 Task: Create a due date automation trigger when advanced on, 2 days after a card is due add fields without custom field "Resume" checked at 11:00 AM.
Action: Mouse moved to (992, 285)
Screenshot: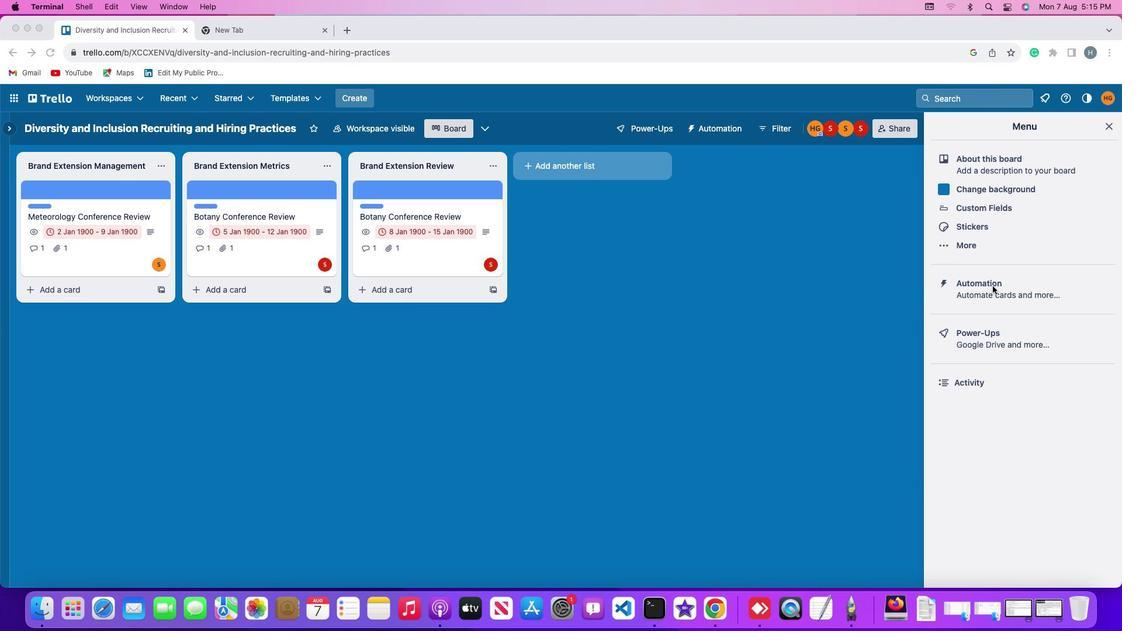 
Action: Mouse pressed left at (992, 285)
Screenshot: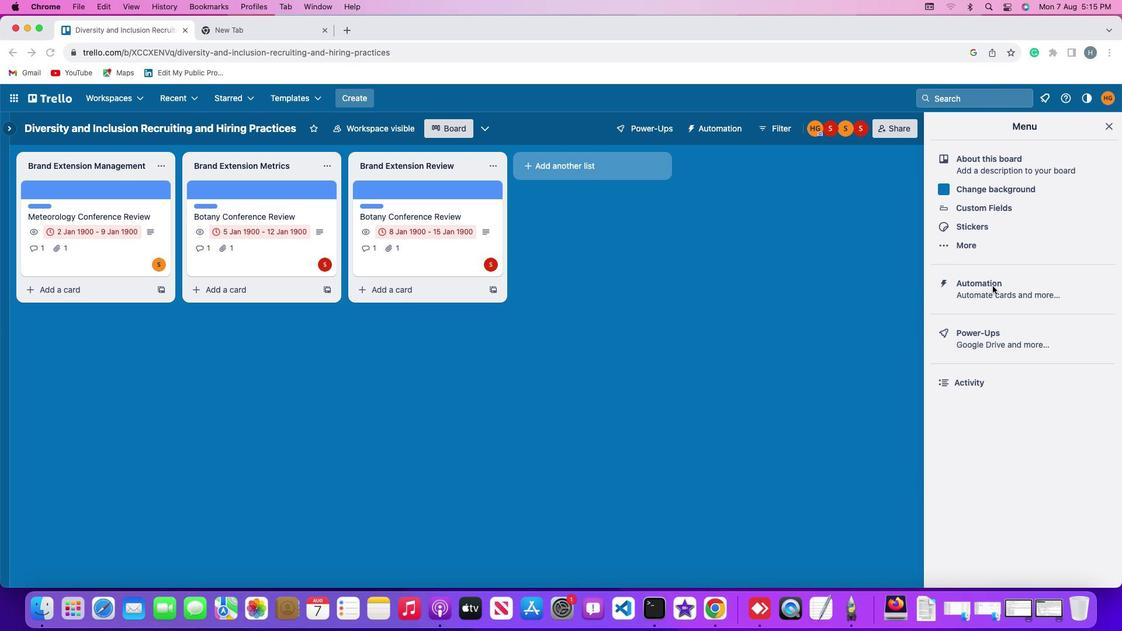 
Action: Mouse pressed left at (992, 285)
Screenshot: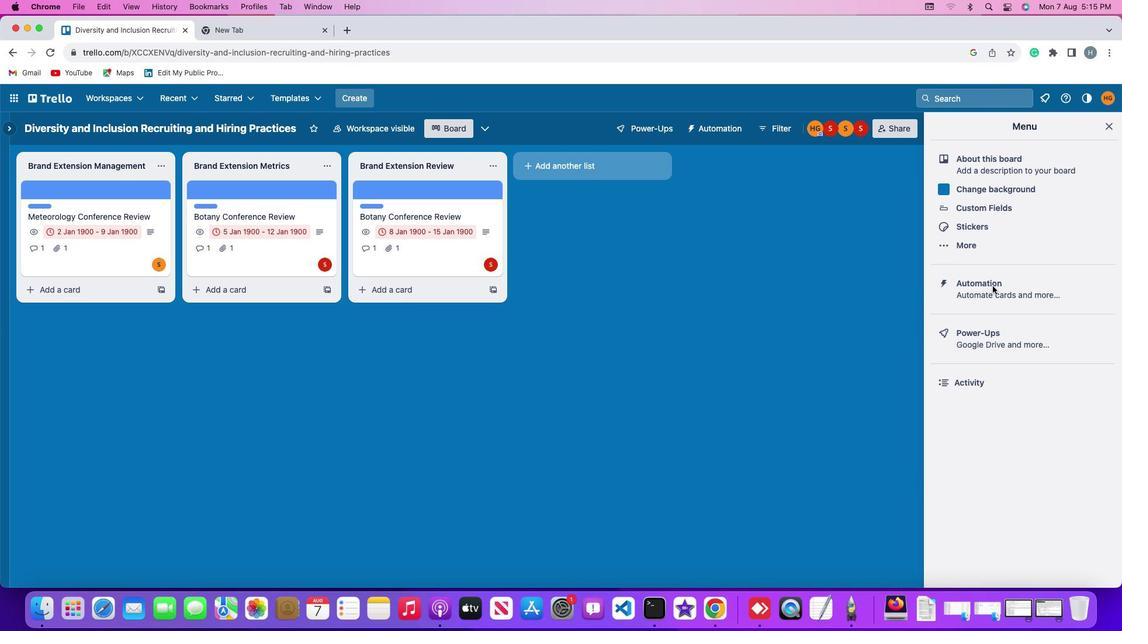 
Action: Mouse moved to (81, 275)
Screenshot: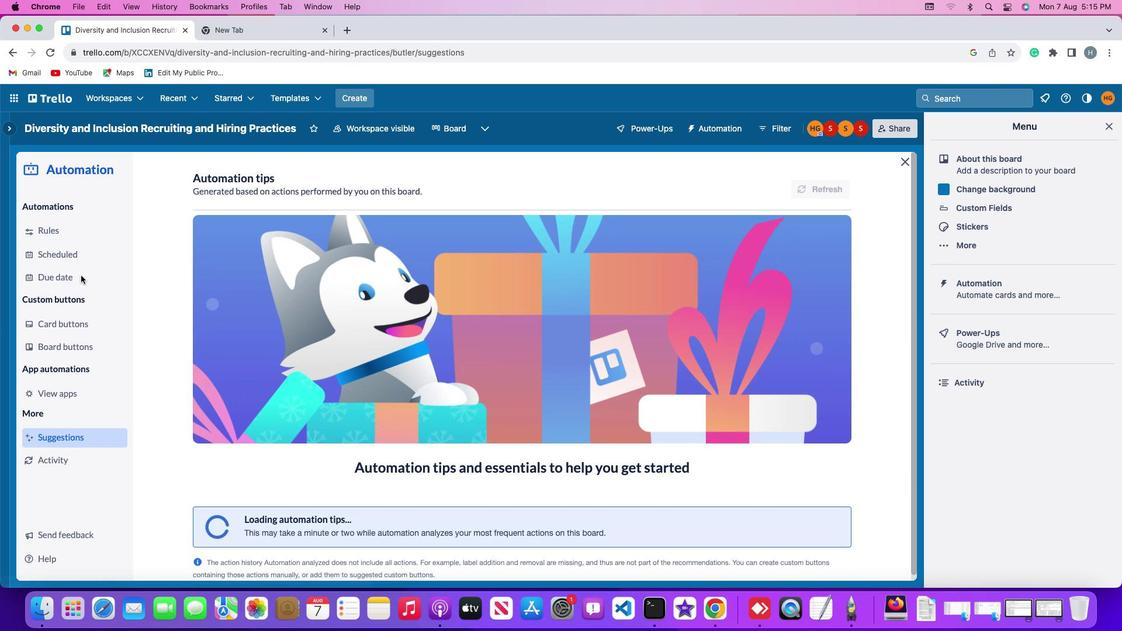 
Action: Mouse pressed left at (81, 275)
Screenshot: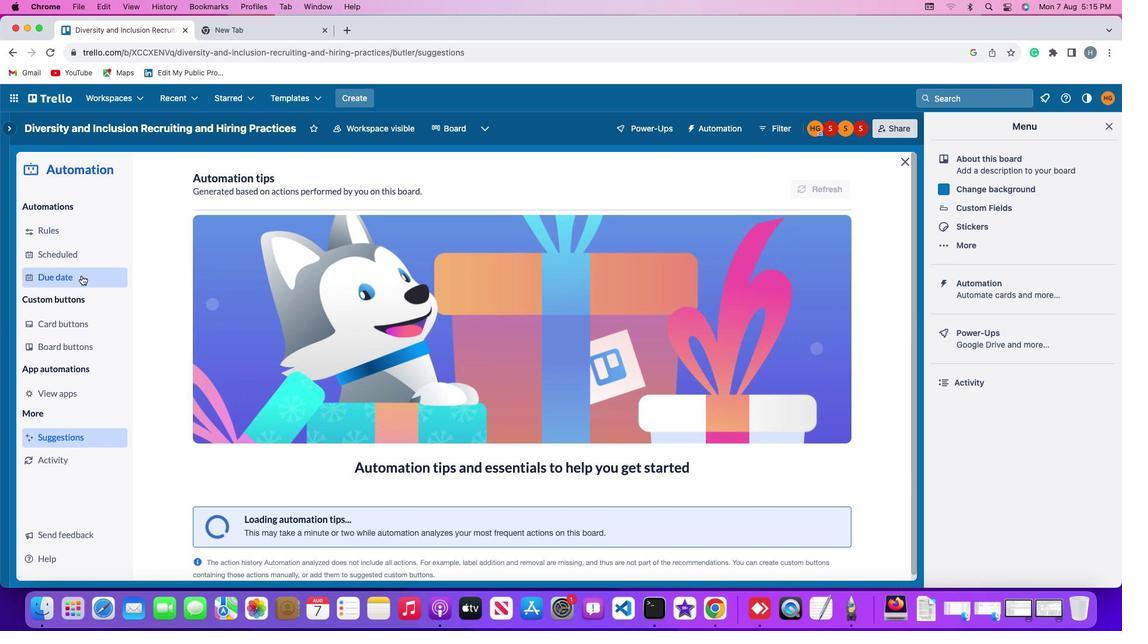 
Action: Mouse moved to (792, 178)
Screenshot: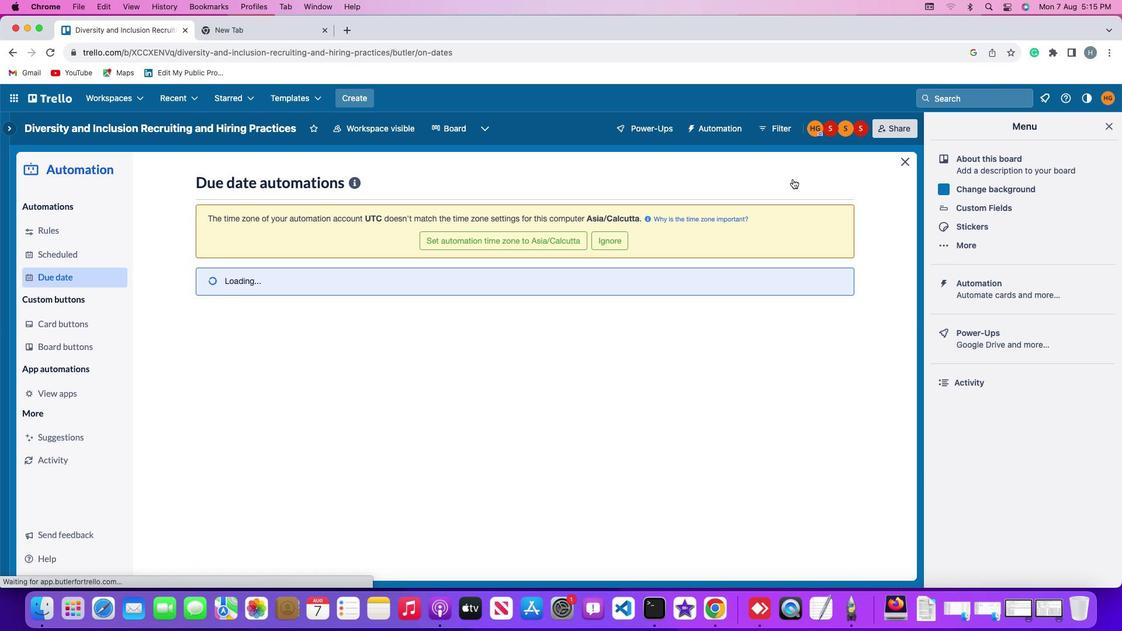 
Action: Mouse pressed left at (792, 178)
Screenshot: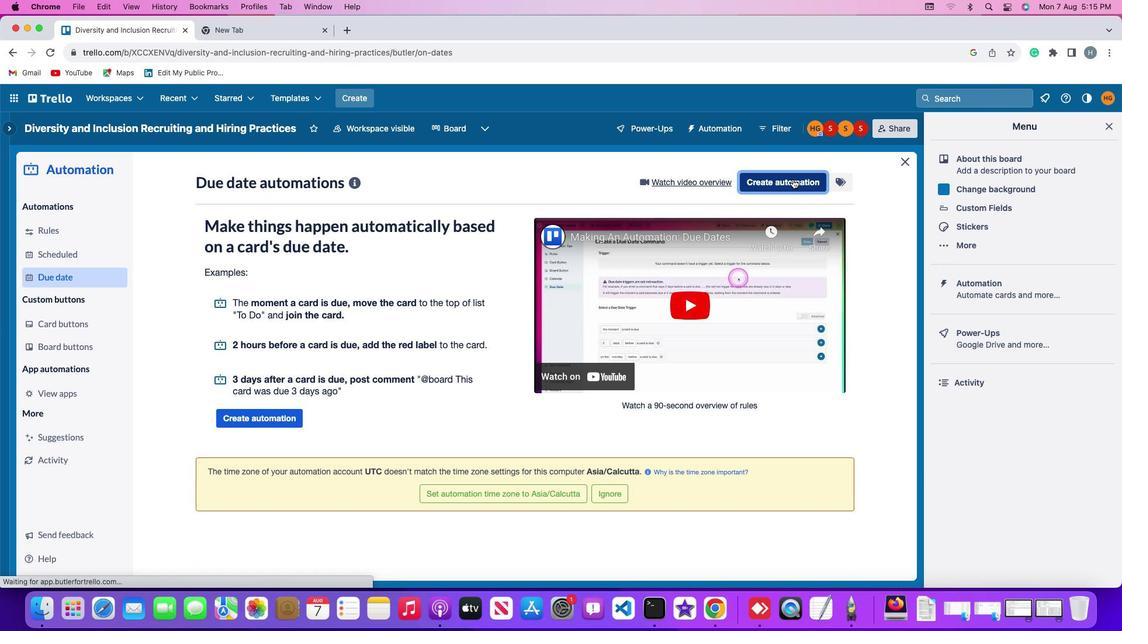 
Action: Mouse moved to (460, 291)
Screenshot: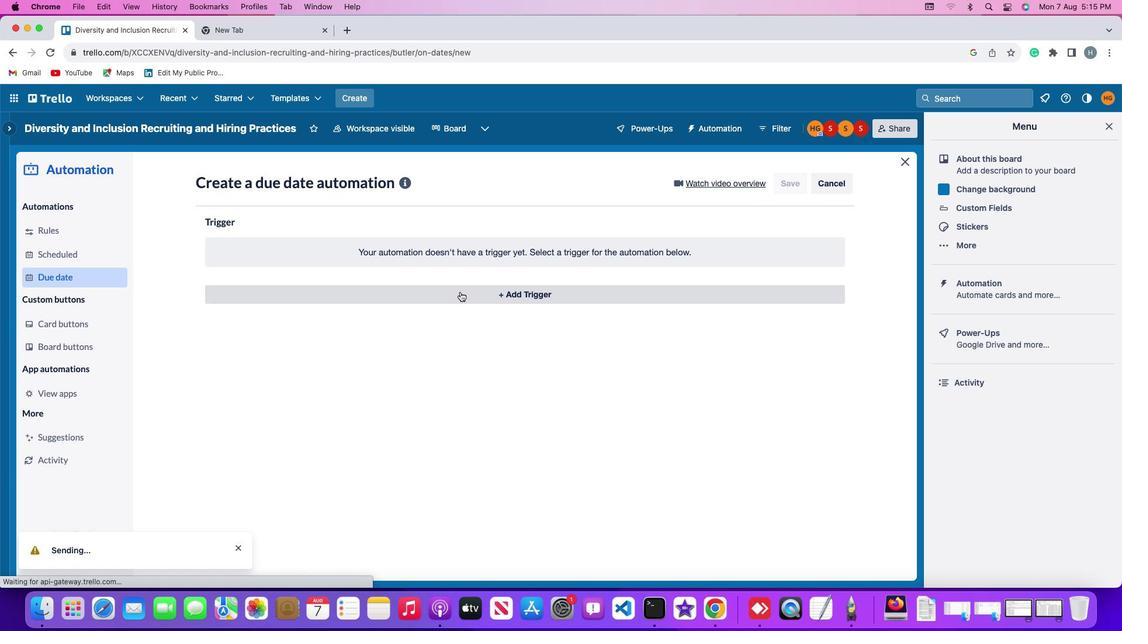 
Action: Mouse pressed left at (460, 291)
Screenshot: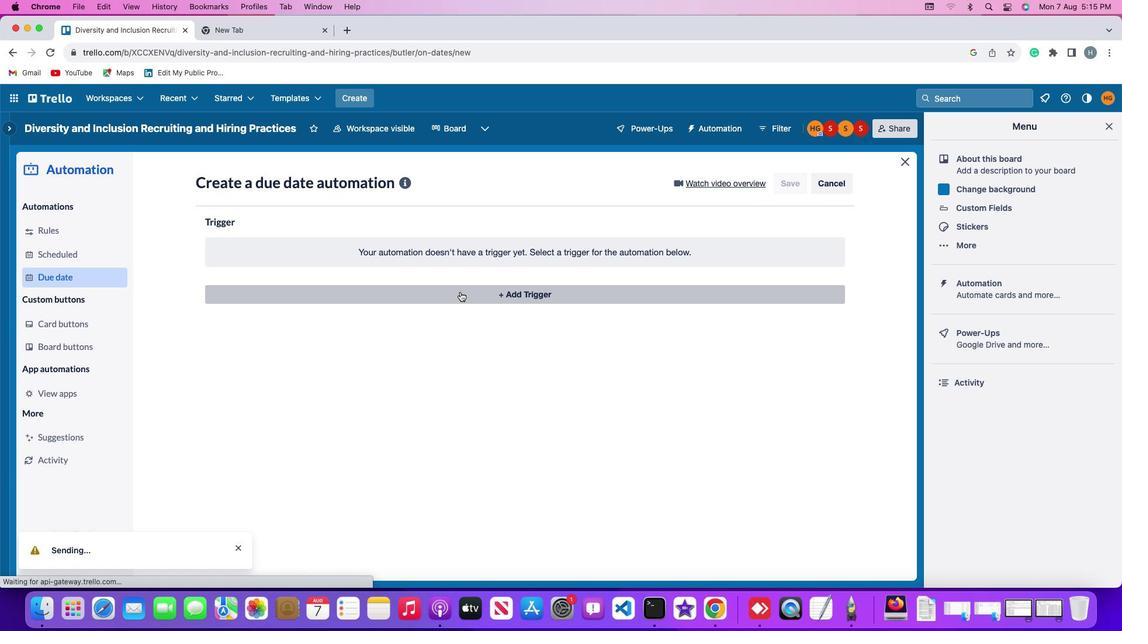 
Action: Mouse moved to (232, 470)
Screenshot: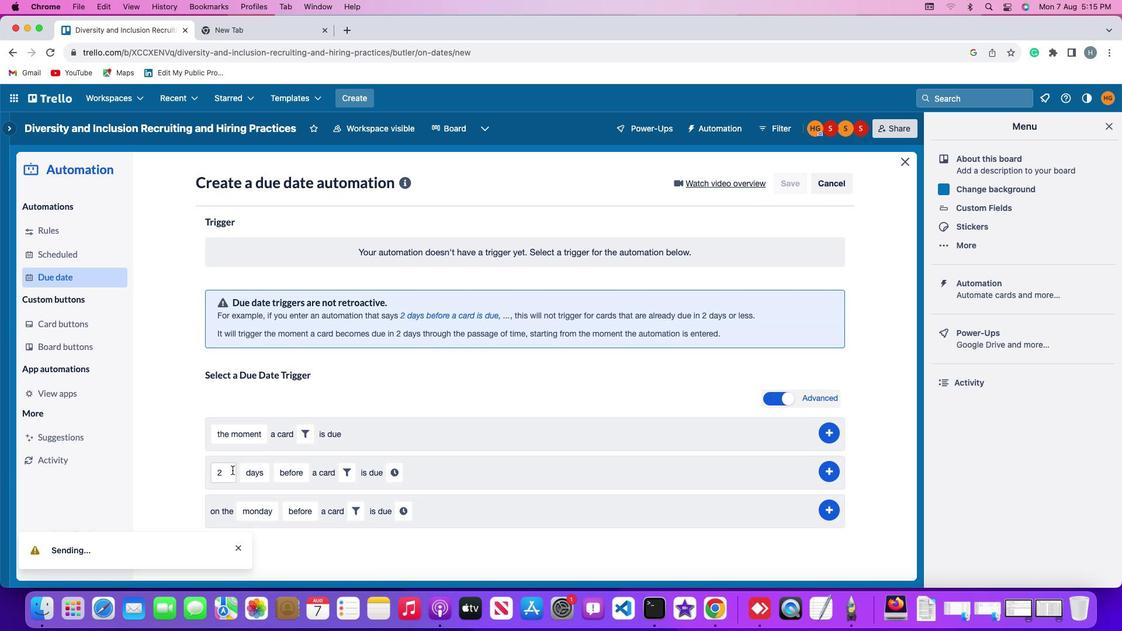 
Action: Mouse pressed left at (232, 470)
Screenshot: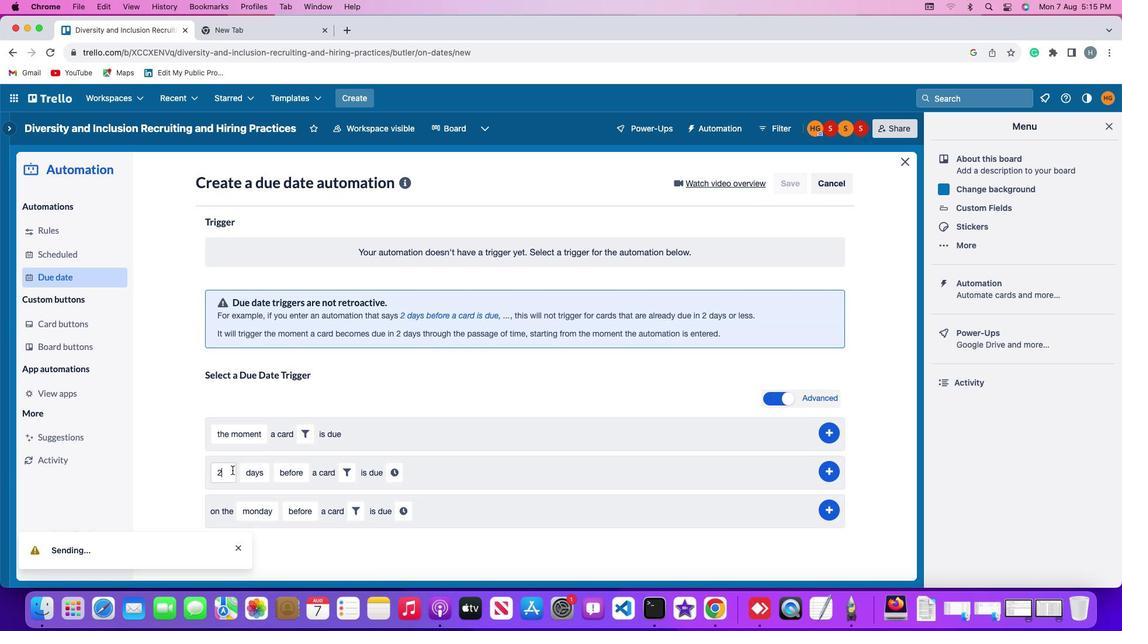 
Action: Mouse moved to (232, 469)
Screenshot: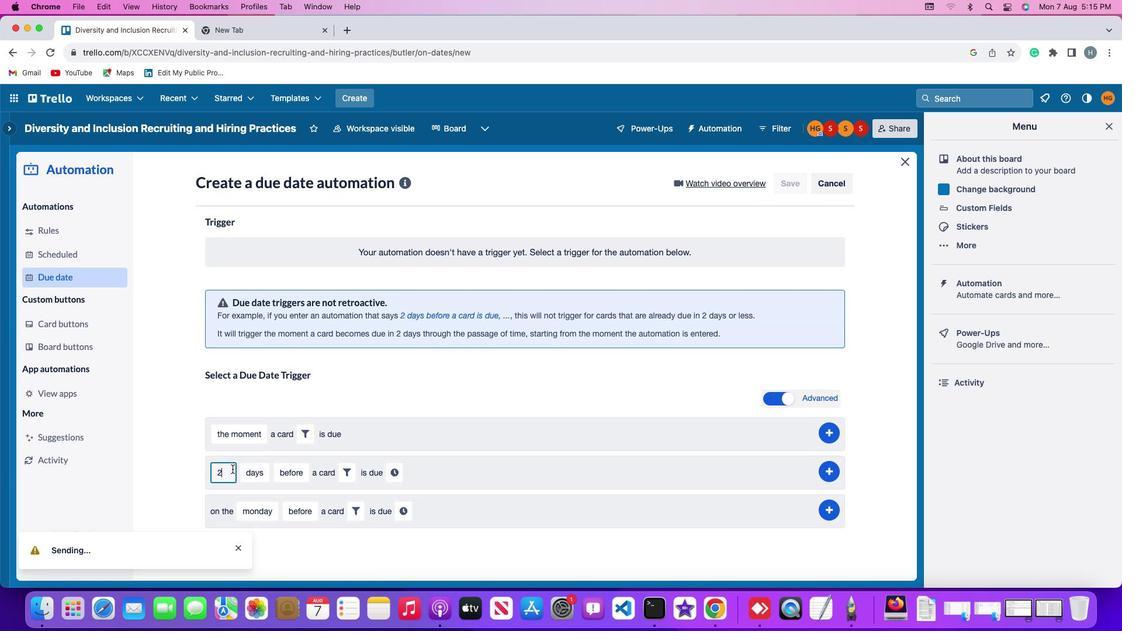 
Action: Key pressed Key.backspace'2'
Screenshot: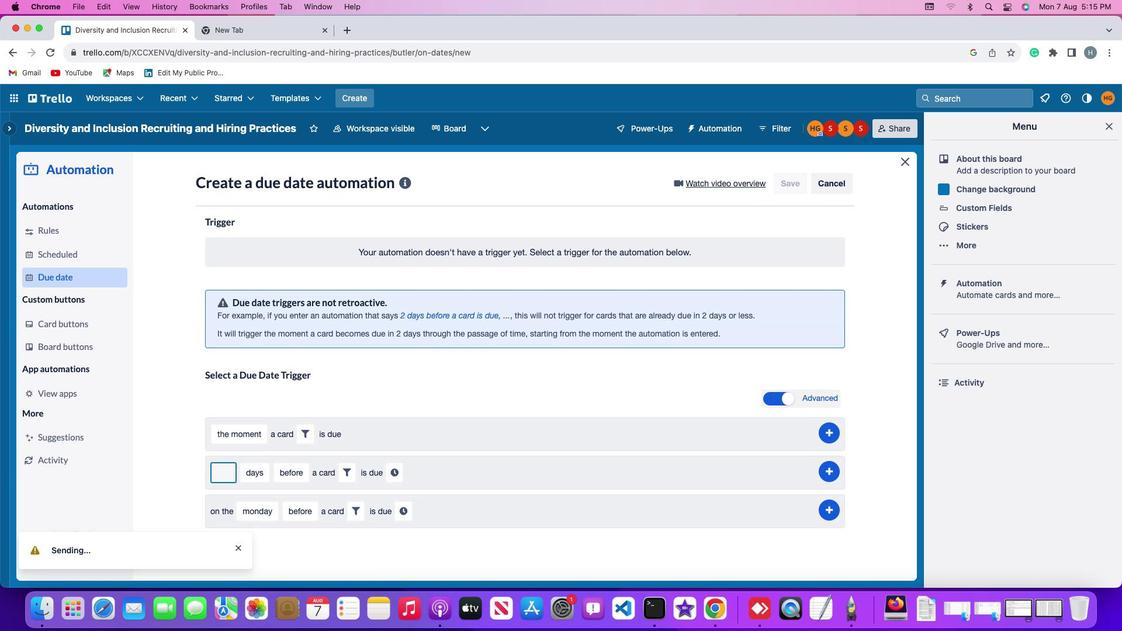 
Action: Mouse moved to (251, 468)
Screenshot: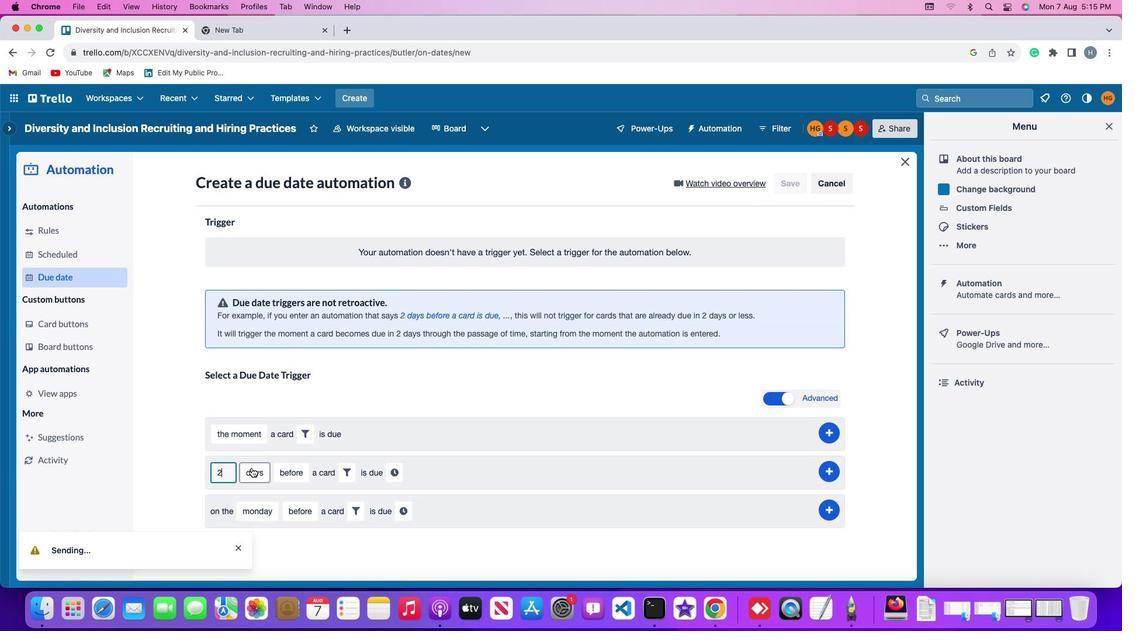 
Action: Mouse pressed left at (251, 468)
Screenshot: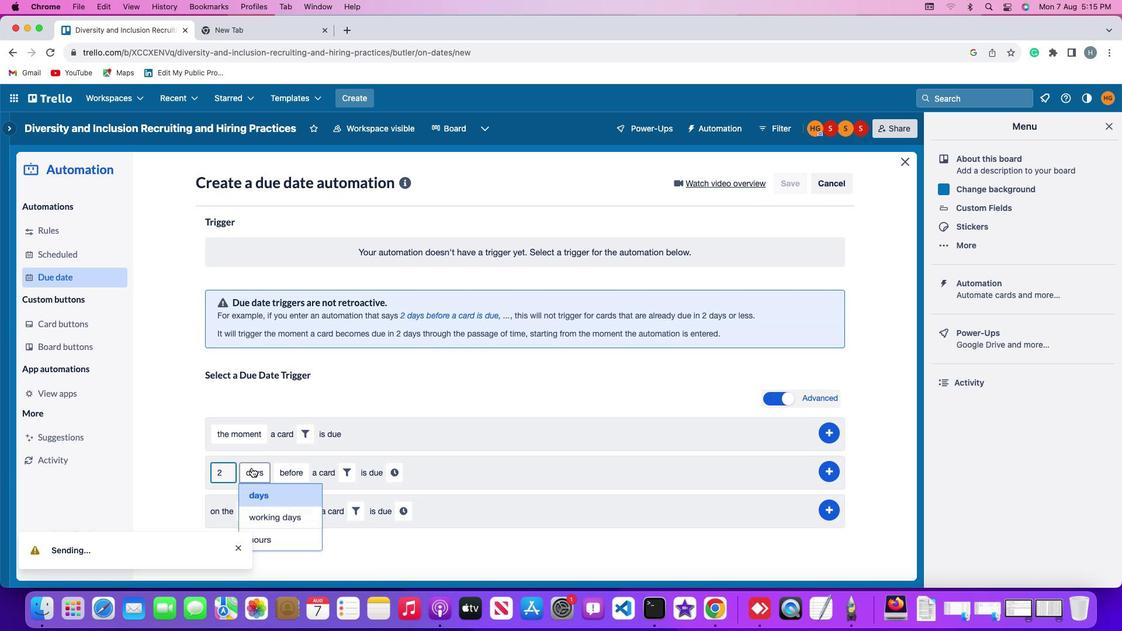 
Action: Mouse moved to (263, 499)
Screenshot: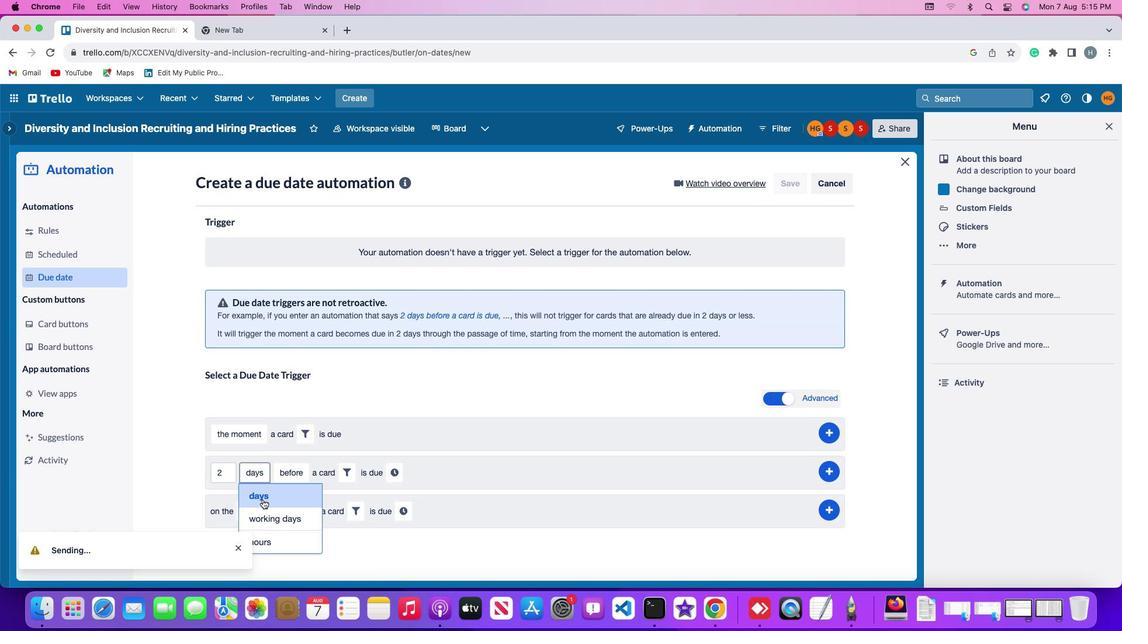 
Action: Mouse pressed left at (263, 499)
Screenshot: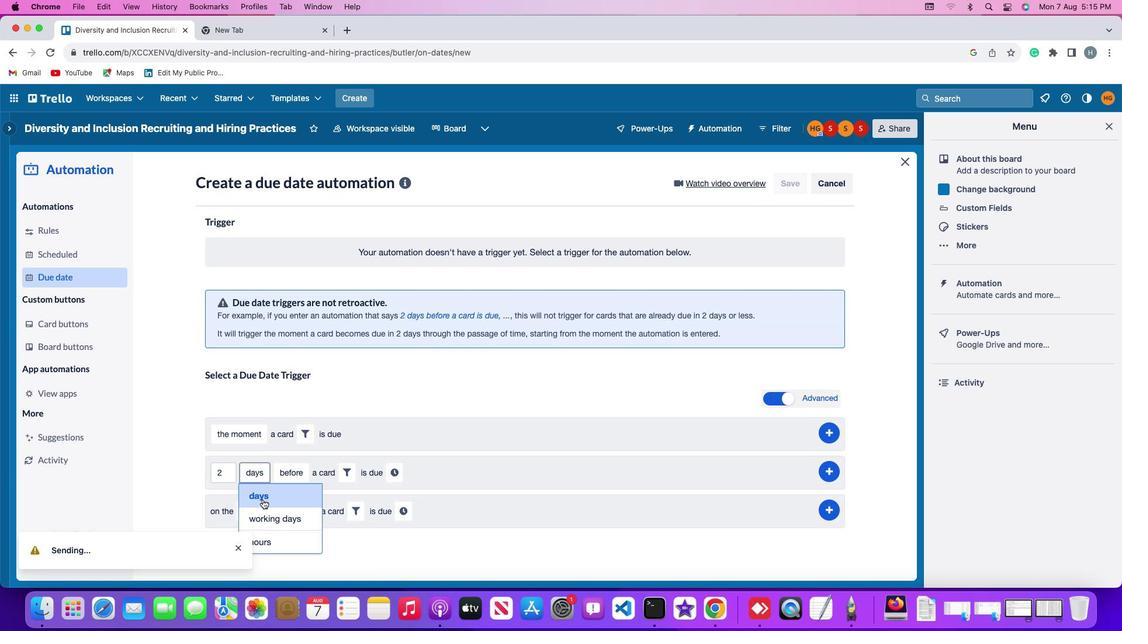 
Action: Mouse moved to (300, 477)
Screenshot: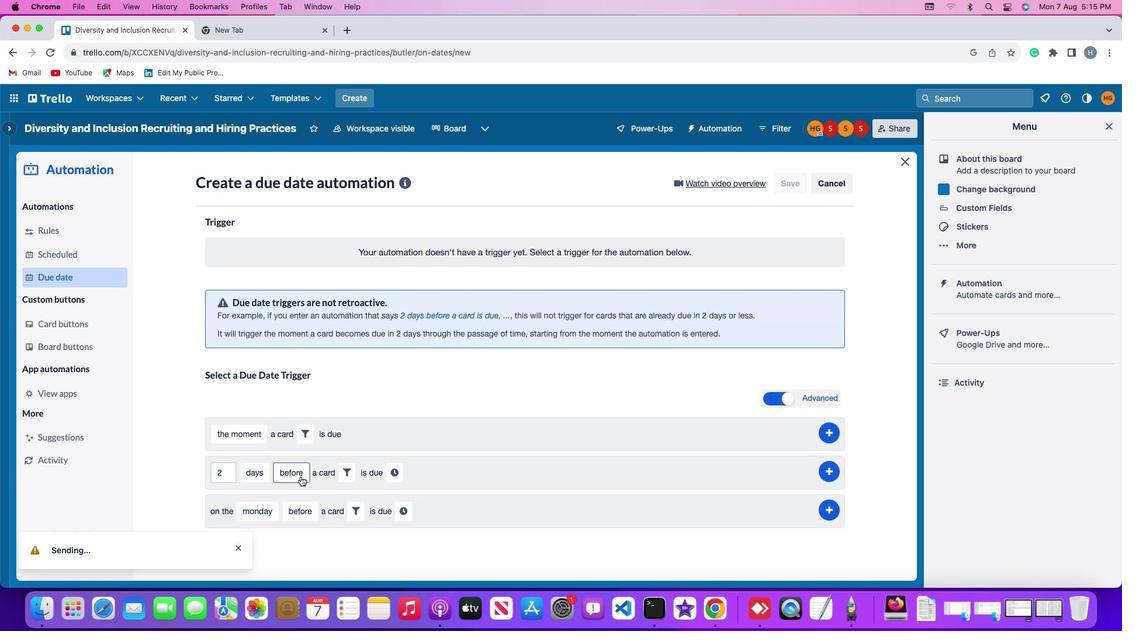 
Action: Mouse pressed left at (300, 477)
Screenshot: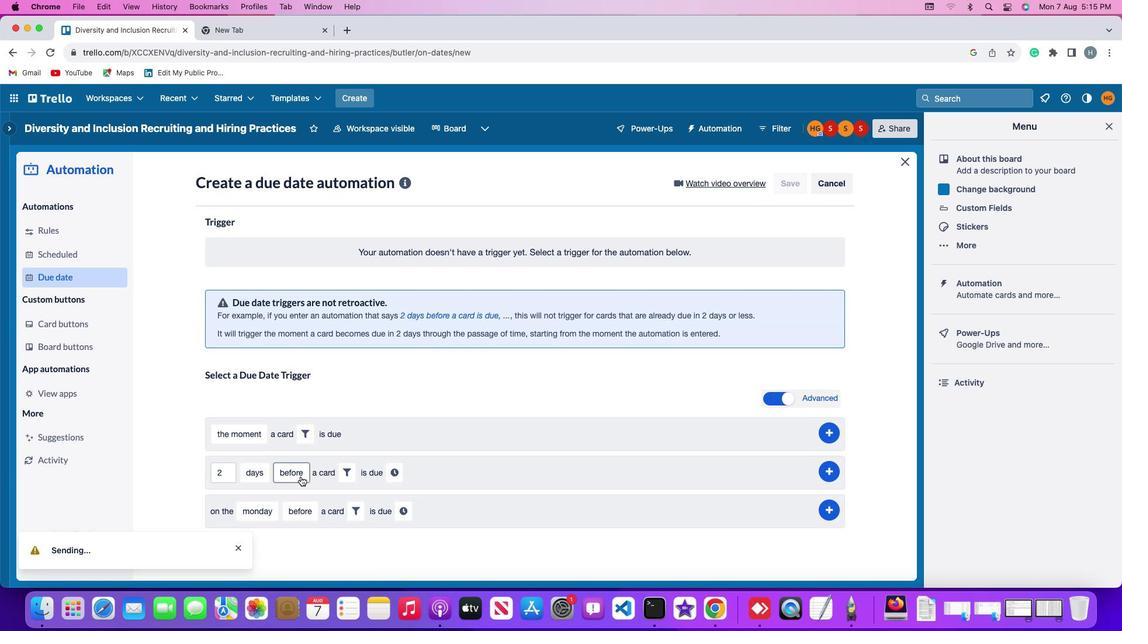 
Action: Mouse moved to (297, 519)
Screenshot: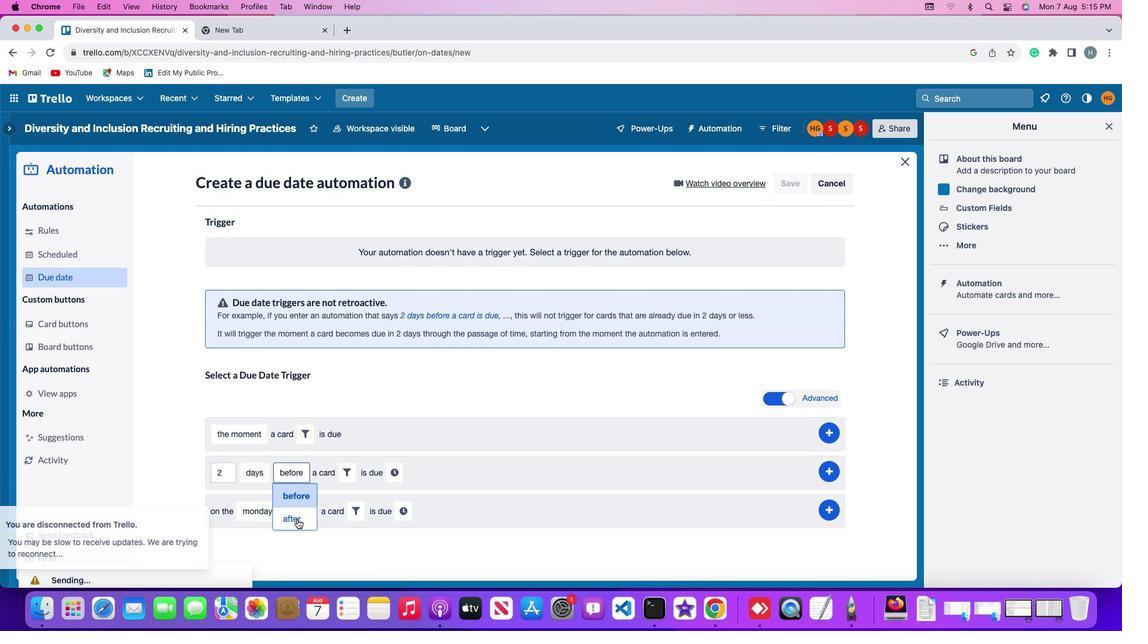 
Action: Mouse pressed left at (297, 519)
Screenshot: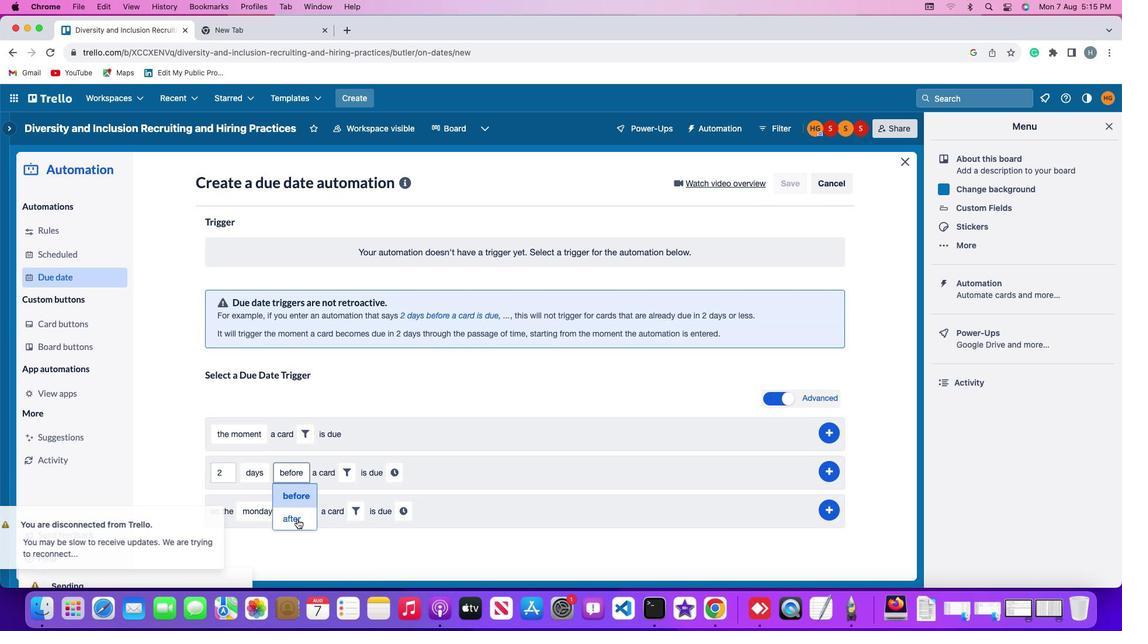
Action: Mouse moved to (345, 473)
Screenshot: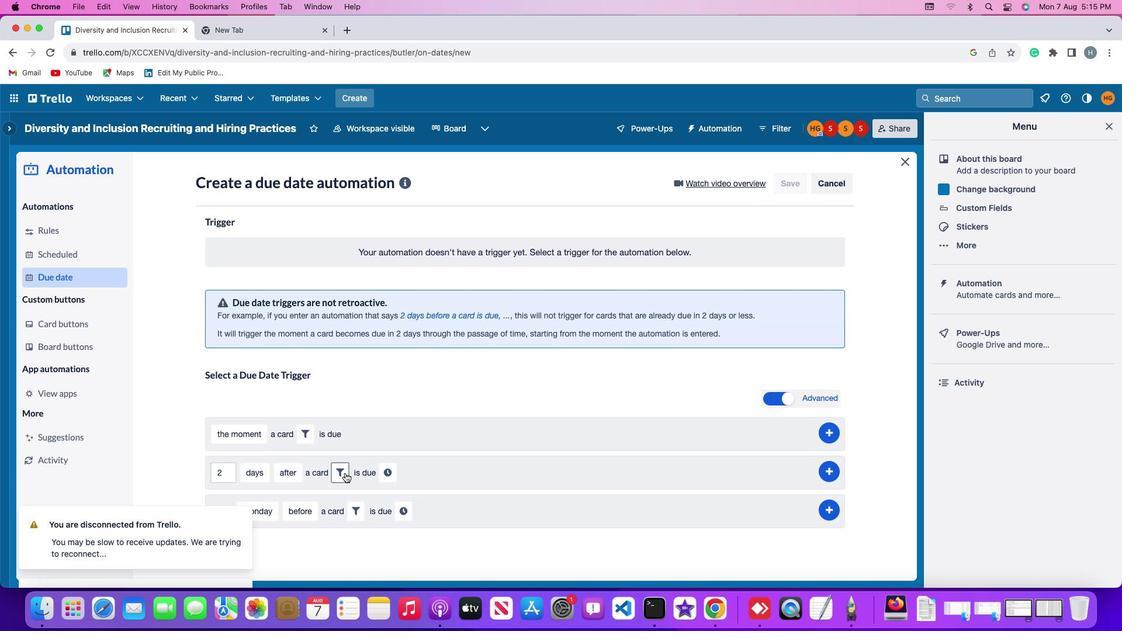 
Action: Mouse pressed left at (345, 473)
Screenshot: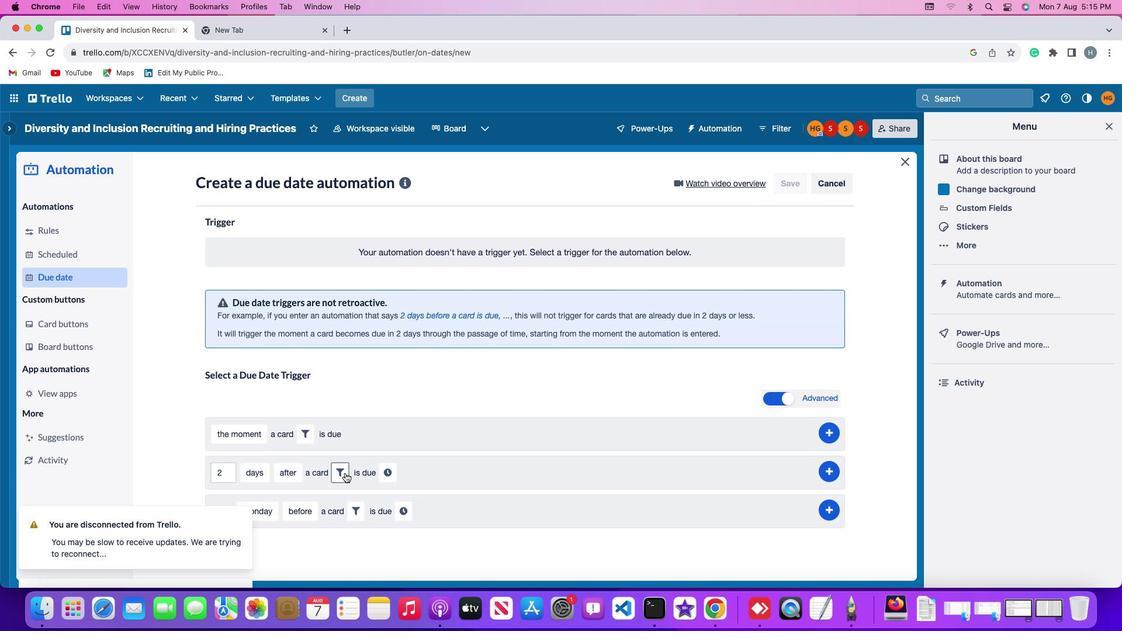 
Action: Mouse moved to (530, 510)
Screenshot: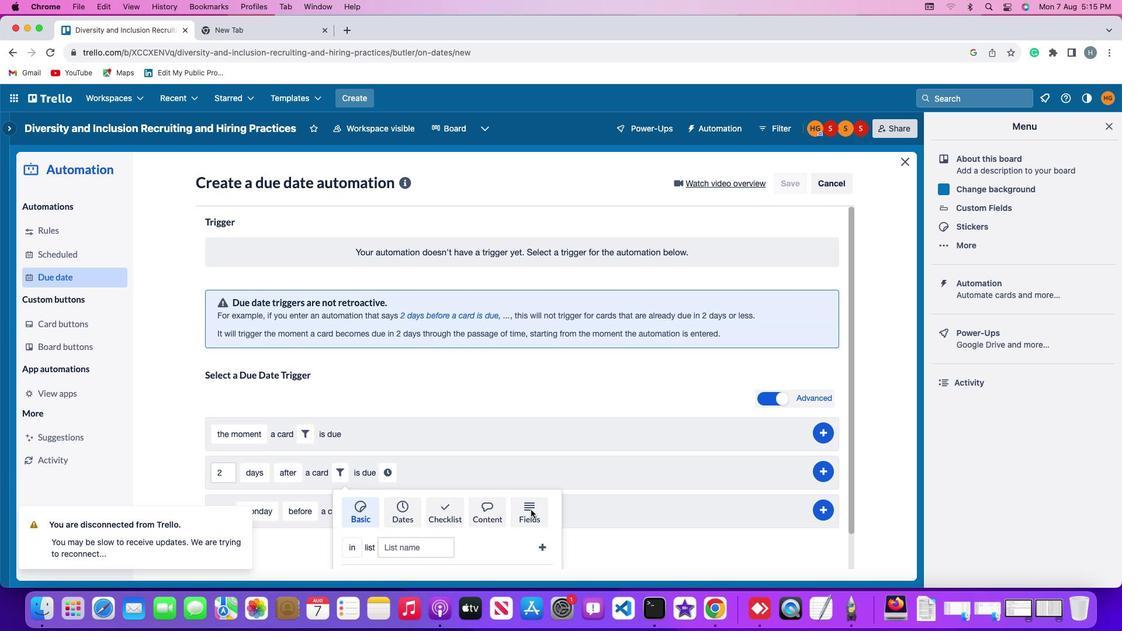 
Action: Mouse pressed left at (530, 510)
Screenshot: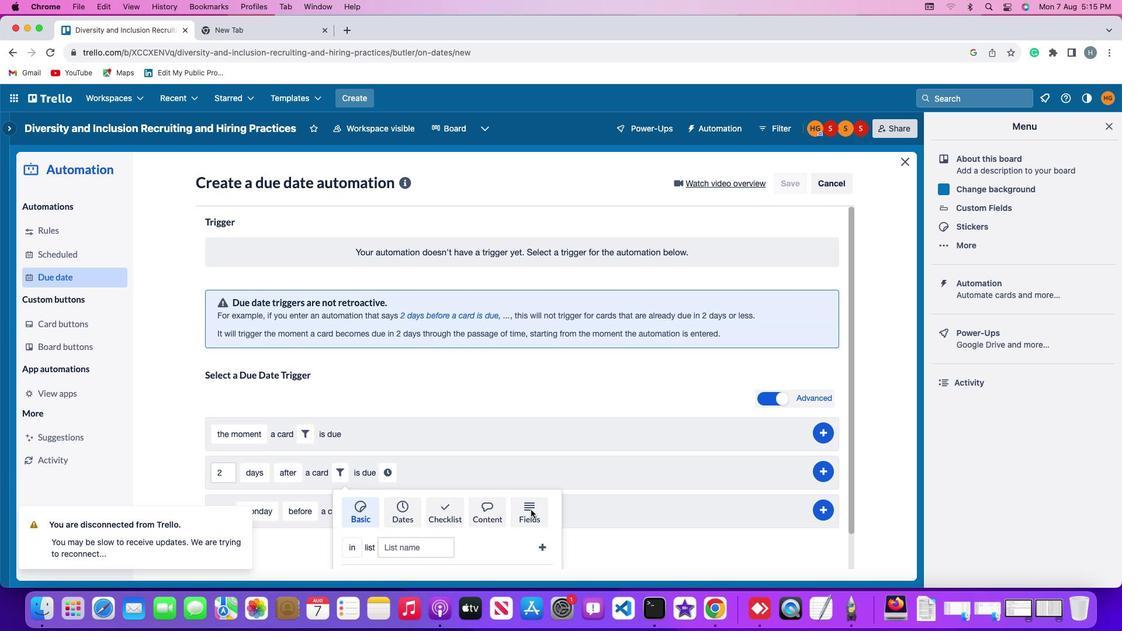 
Action: Mouse moved to (478, 513)
Screenshot: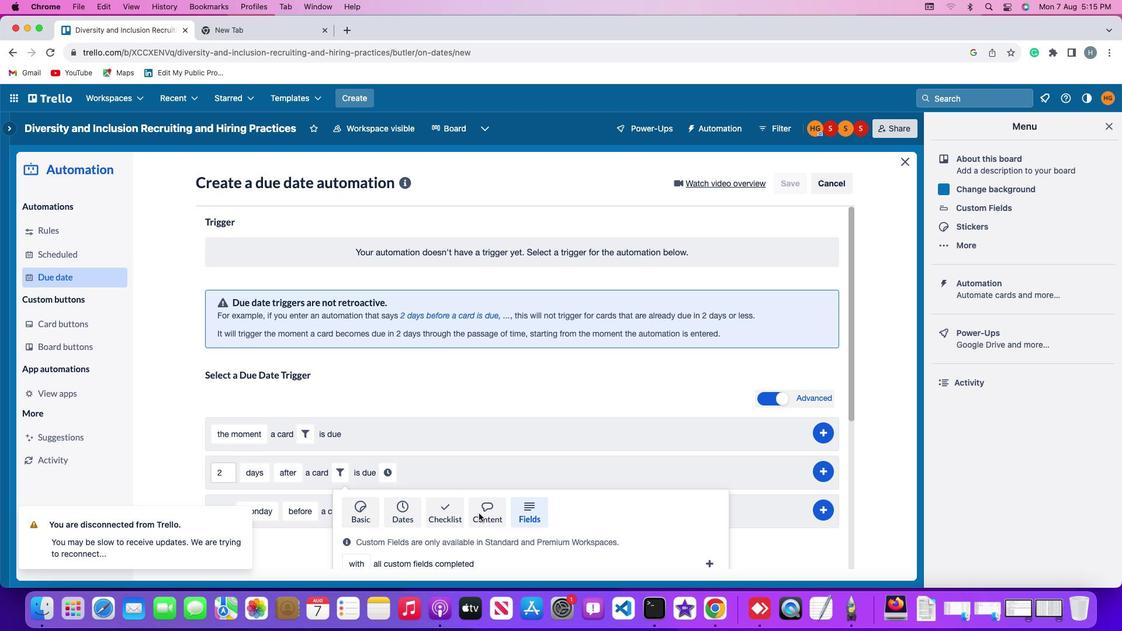 
Action: Mouse scrolled (478, 513) with delta (0, 0)
Screenshot: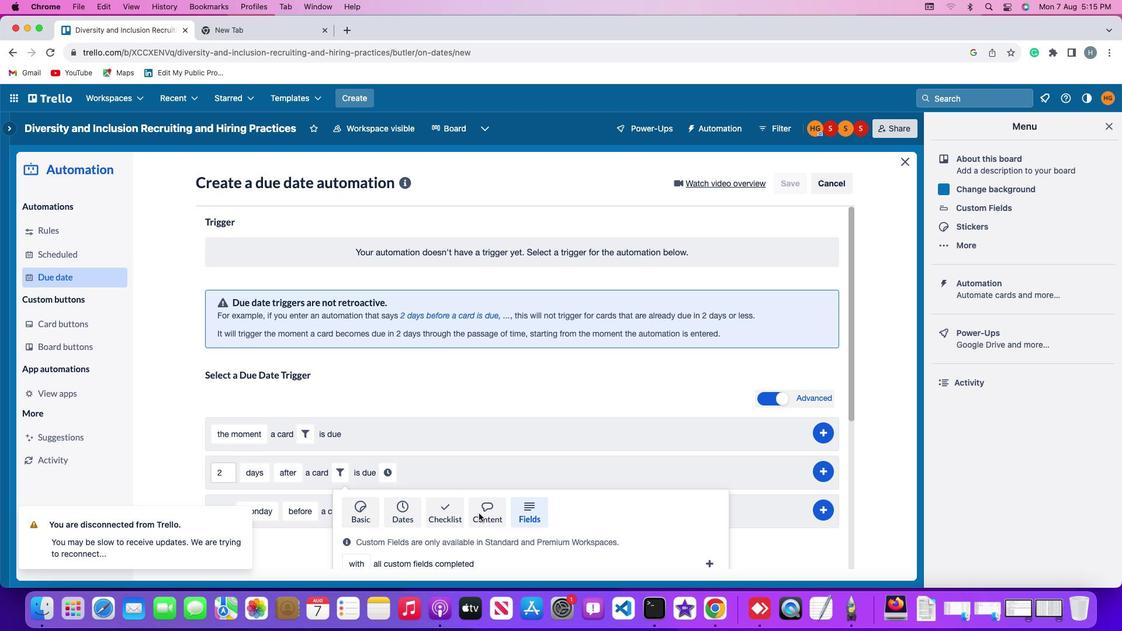 
Action: Mouse scrolled (478, 513) with delta (0, 0)
Screenshot: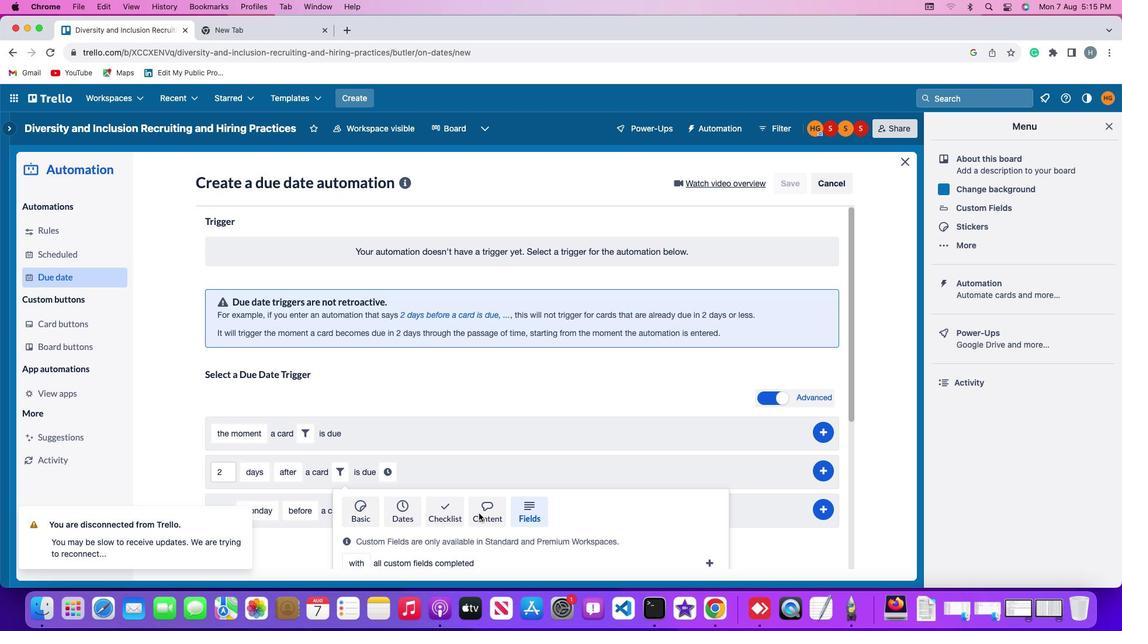 
Action: Mouse scrolled (478, 513) with delta (0, 0)
Screenshot: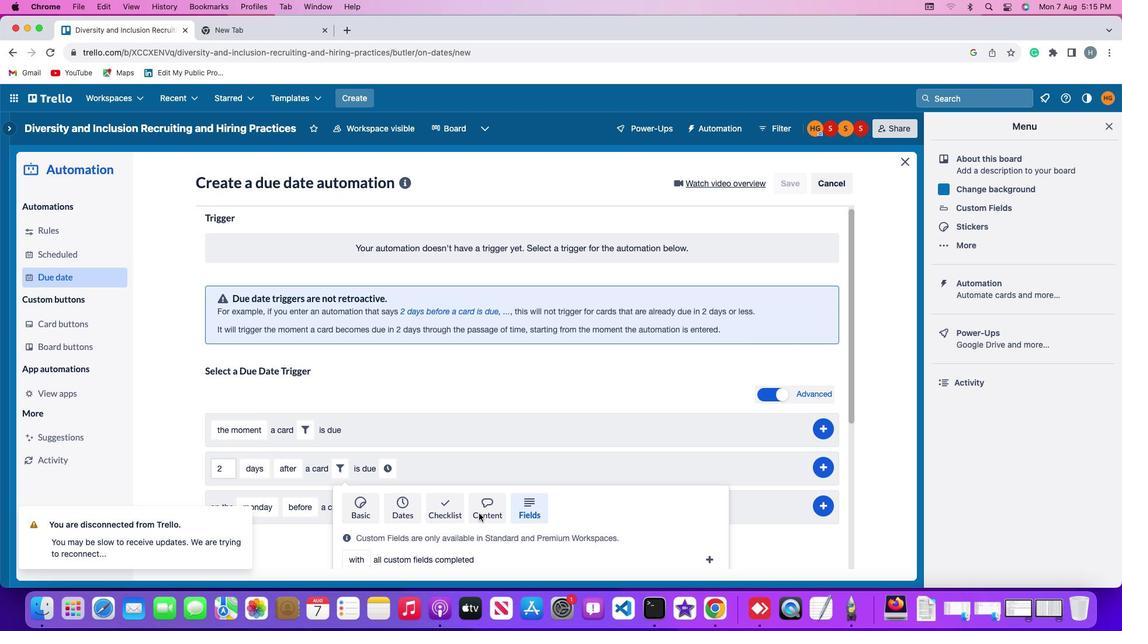 
Action: Mouse scrolled (478, 513) with delta (0, 0)
Screenshot: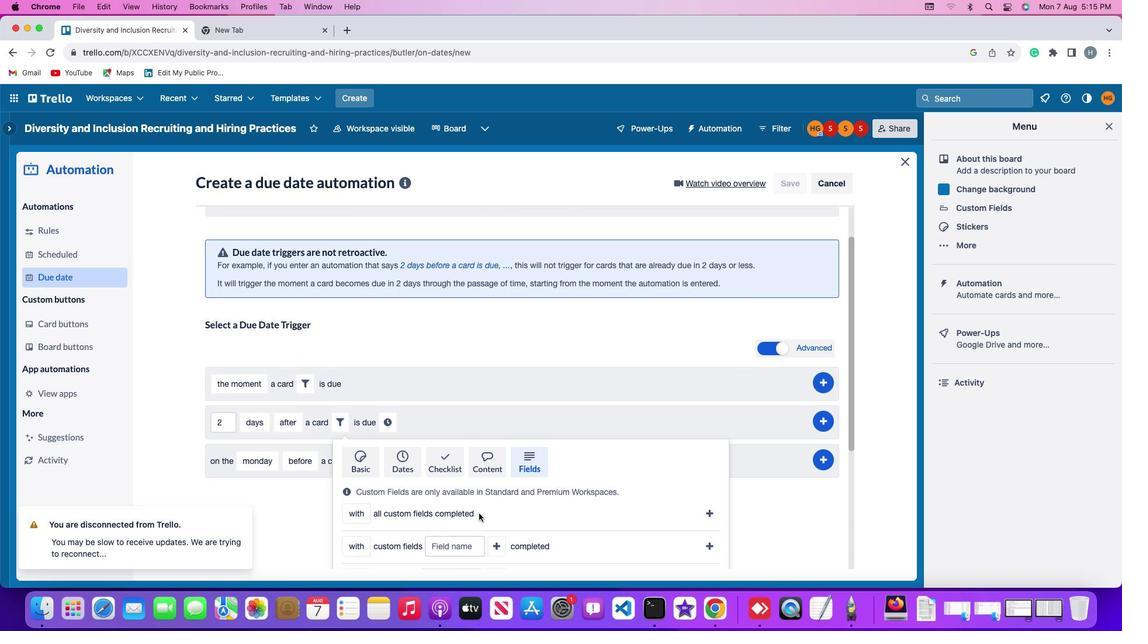 
Action: Mouse scrolled (478, 513) with delta (0, 0)
Screenshot: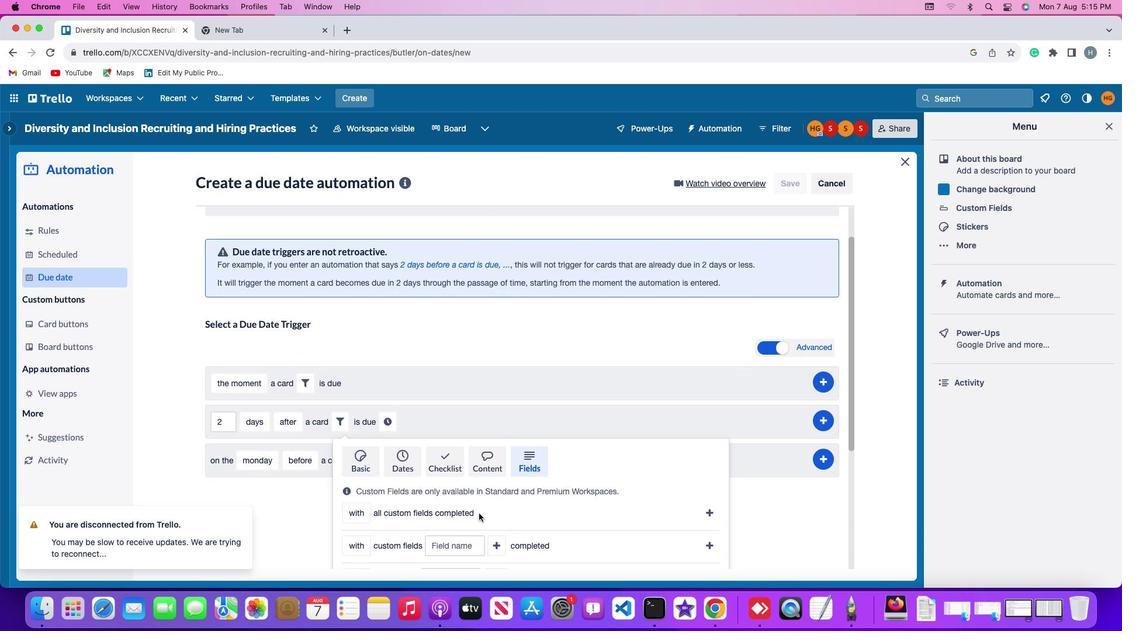 
Action: Mouse scrolled (478, 513) with delta (0, -1)
Screenshot: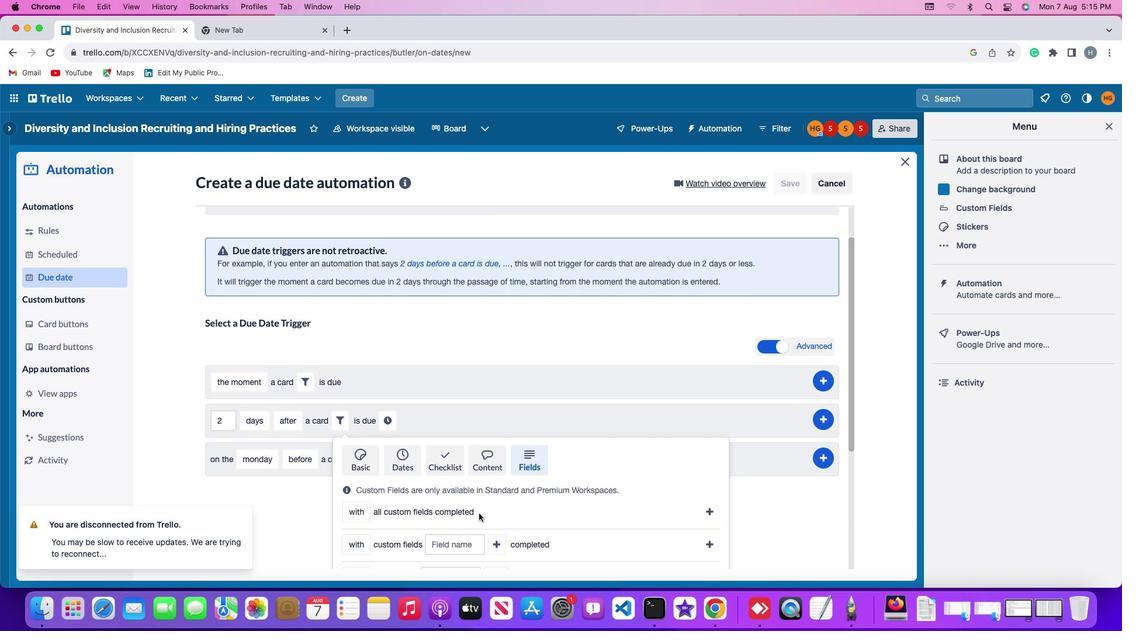 
Action: Mouse scrolled (478, 513) with delta (0, 0)
Screenshot: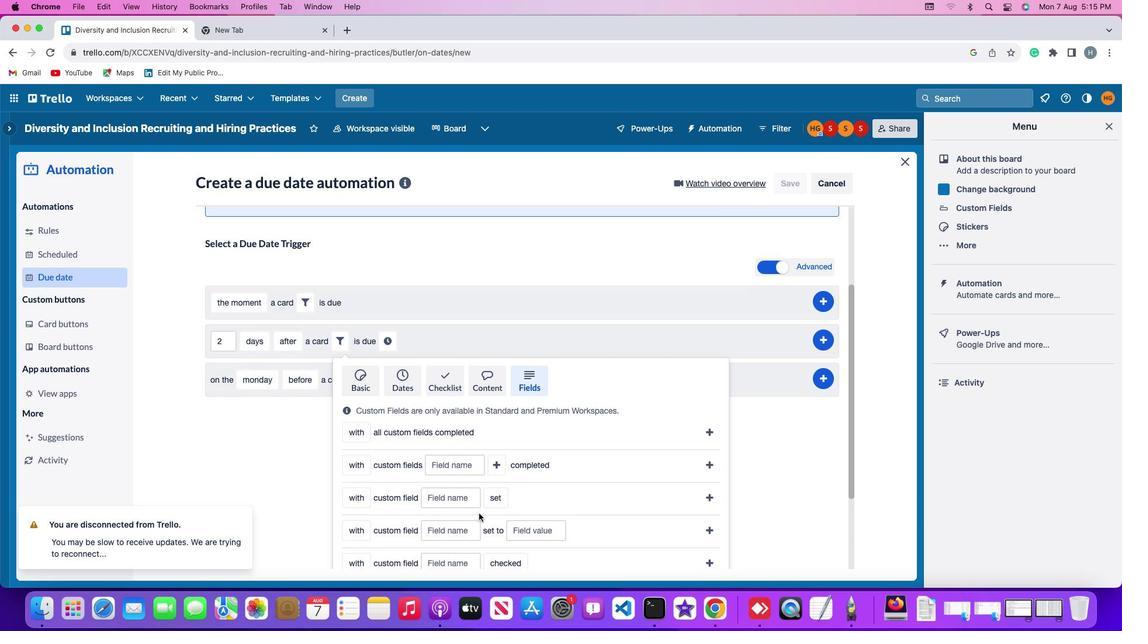 
Action: Mouse scrolled (478, 513) with delta (0, 0)
Screenshot: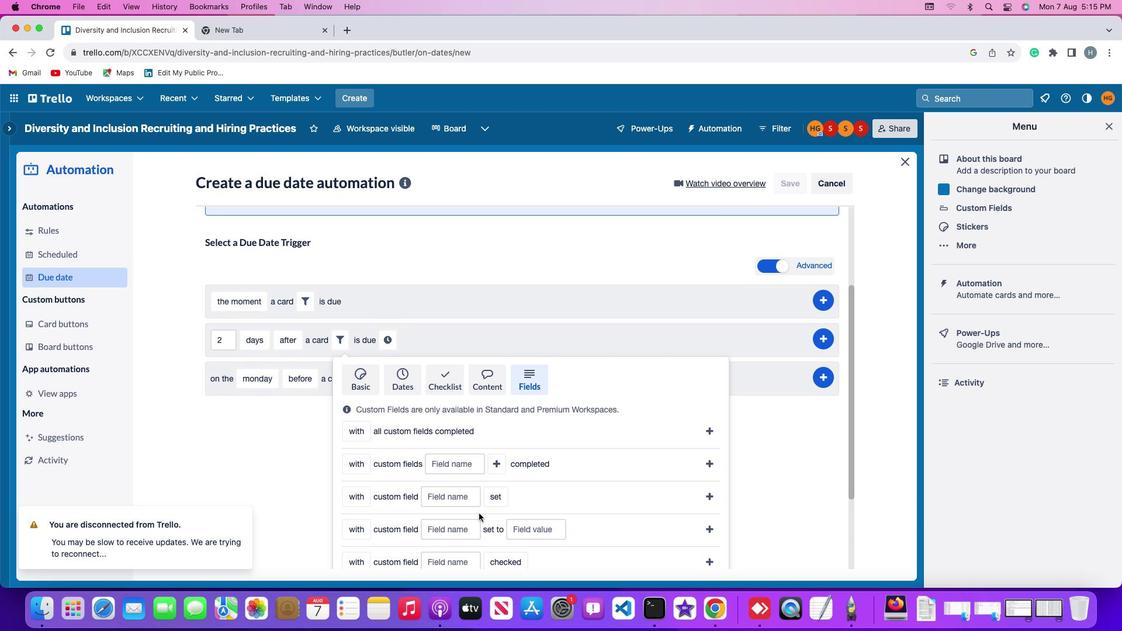 
Action: Mouse scrolled (478, 513) with delta (0, -1)
Screenshot: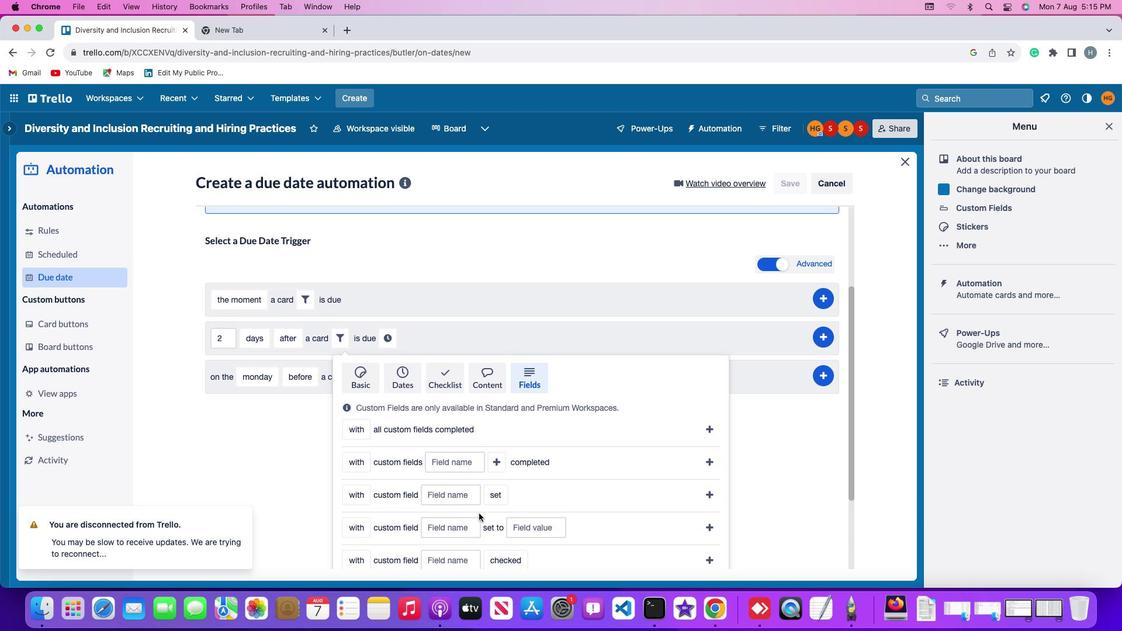 
Action: Mouse scrolled (478, 513) with delta (0, 0)
Screenshot: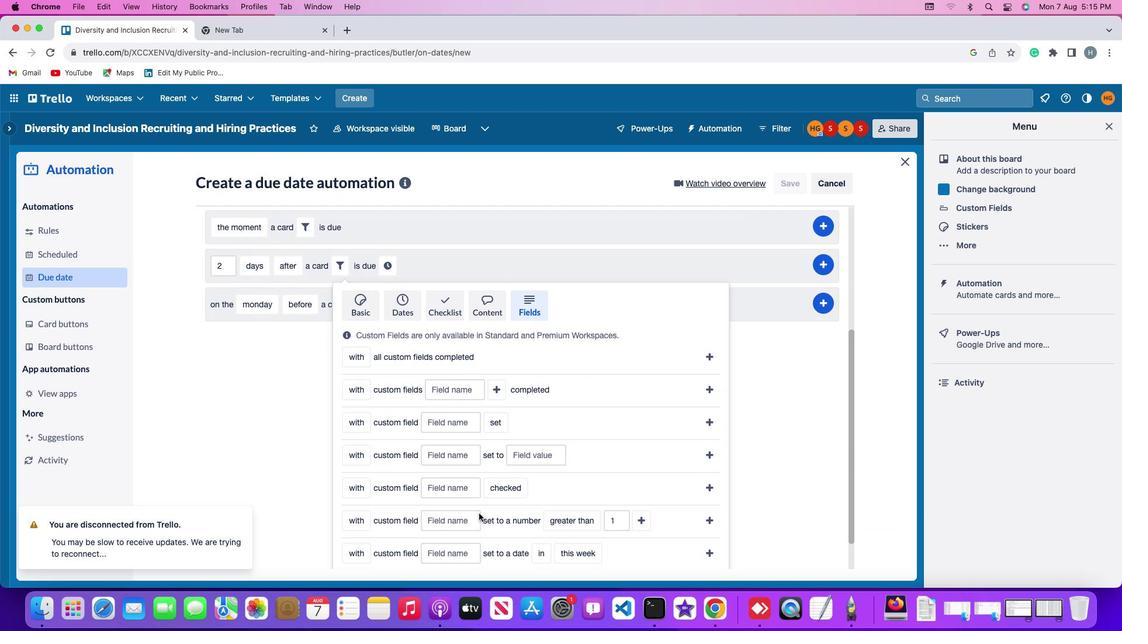 
Action: Mouse scrolled (478, 513) with delta (0, 0)
Screenshot: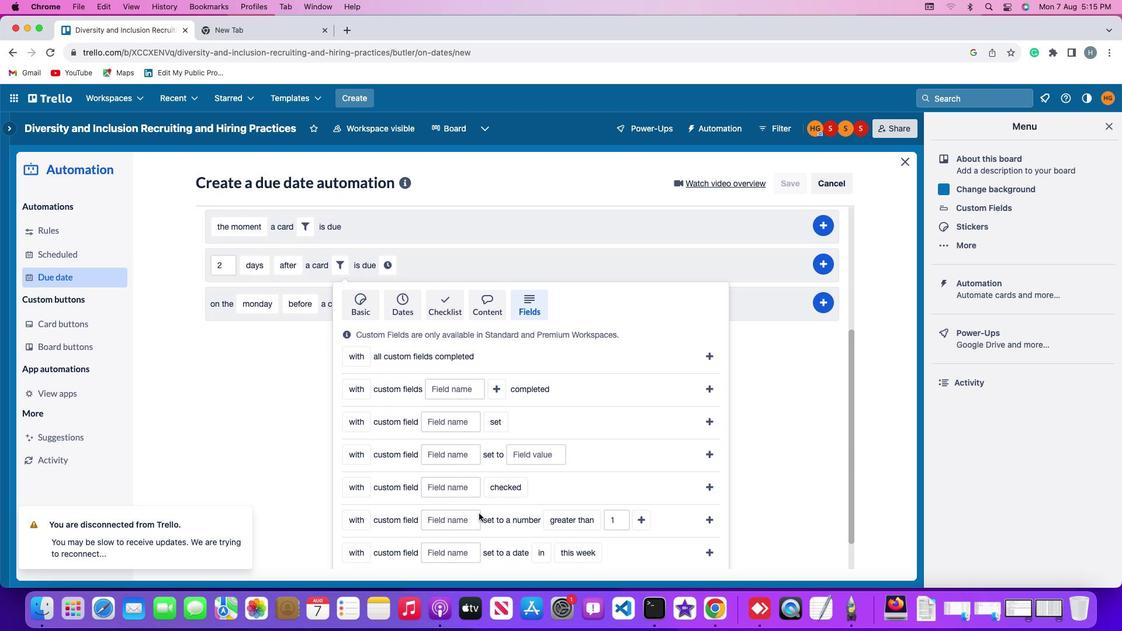 
Action: Mouse moved to (356, 463)
Screenshot: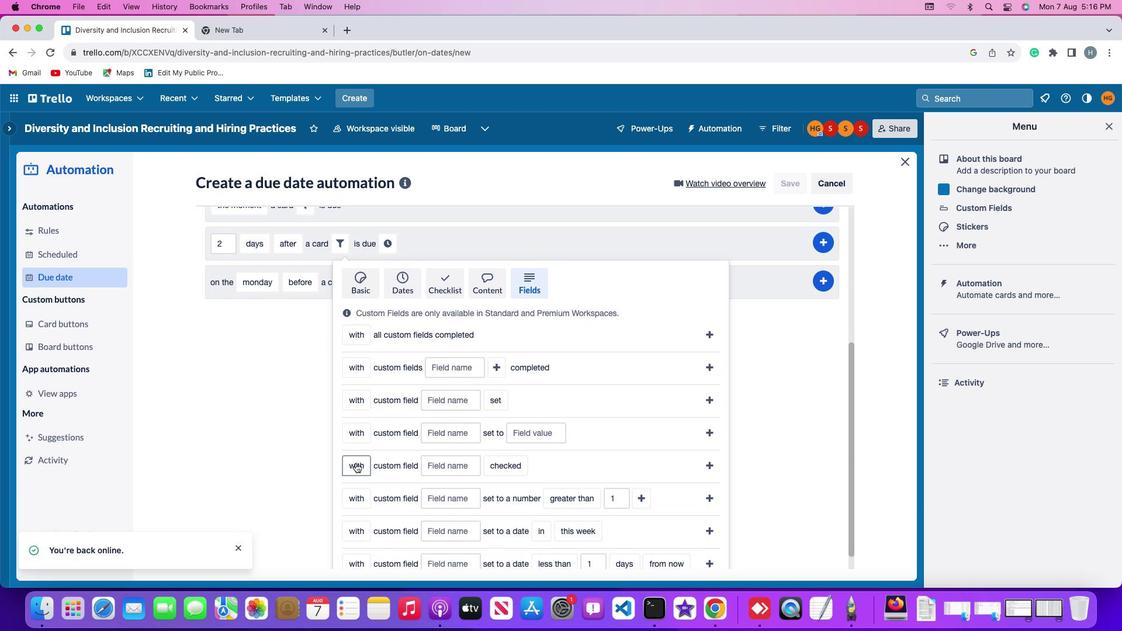 
Action: Mouse pressed left at (356, 463)
Screenshot: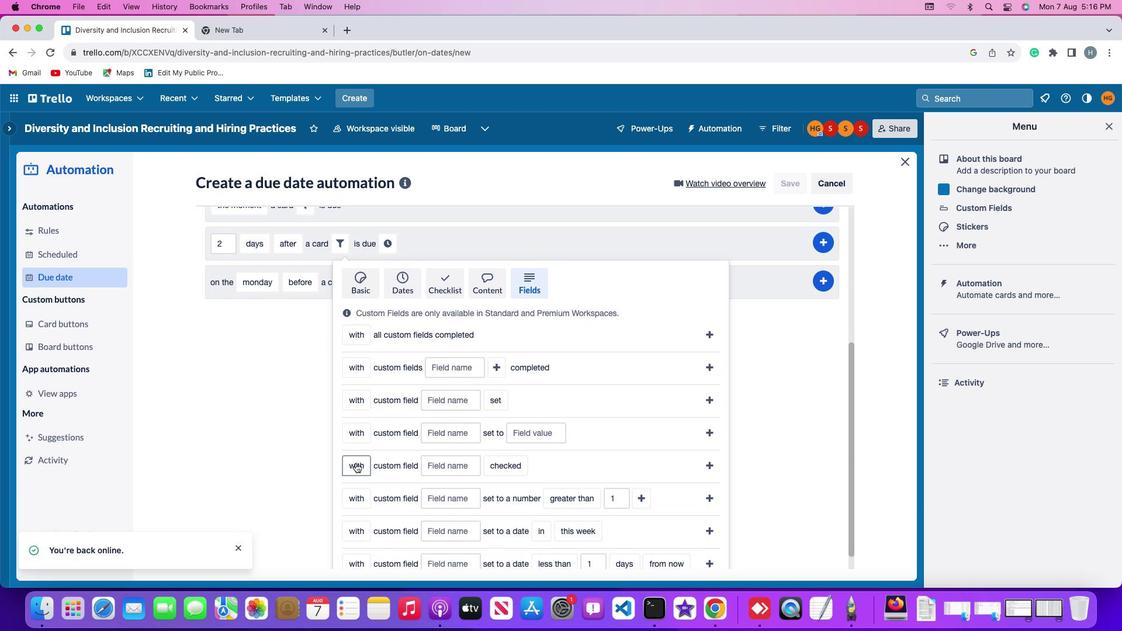
Action: Mouse moved to (365, 505)
Screenshot: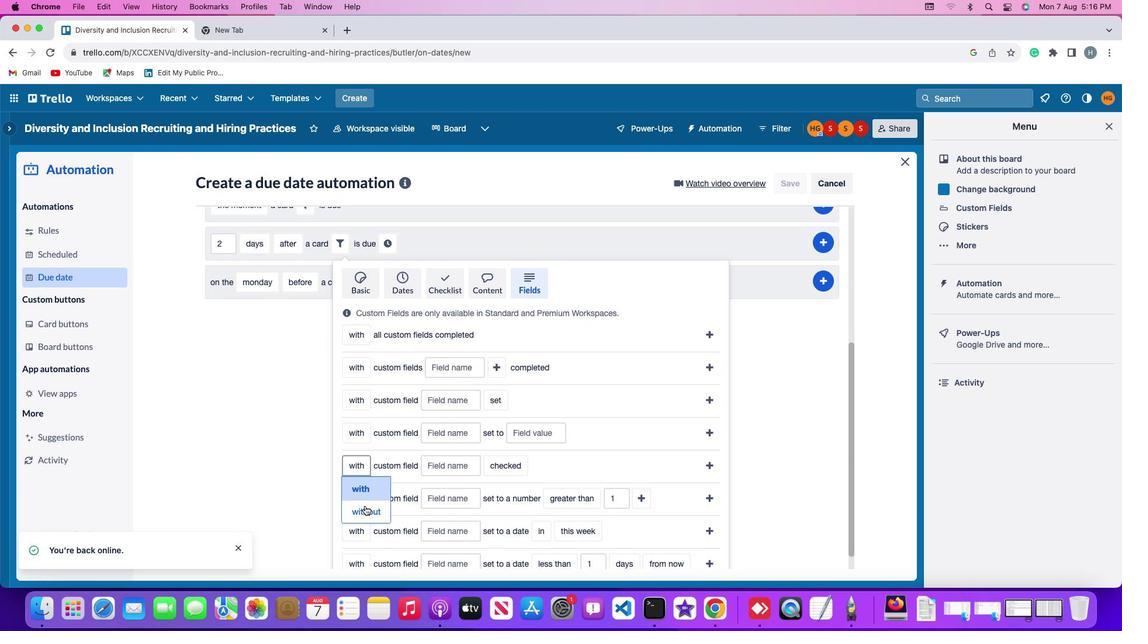 
Action: Mouse pressed left at (365, 505)
Screenshot: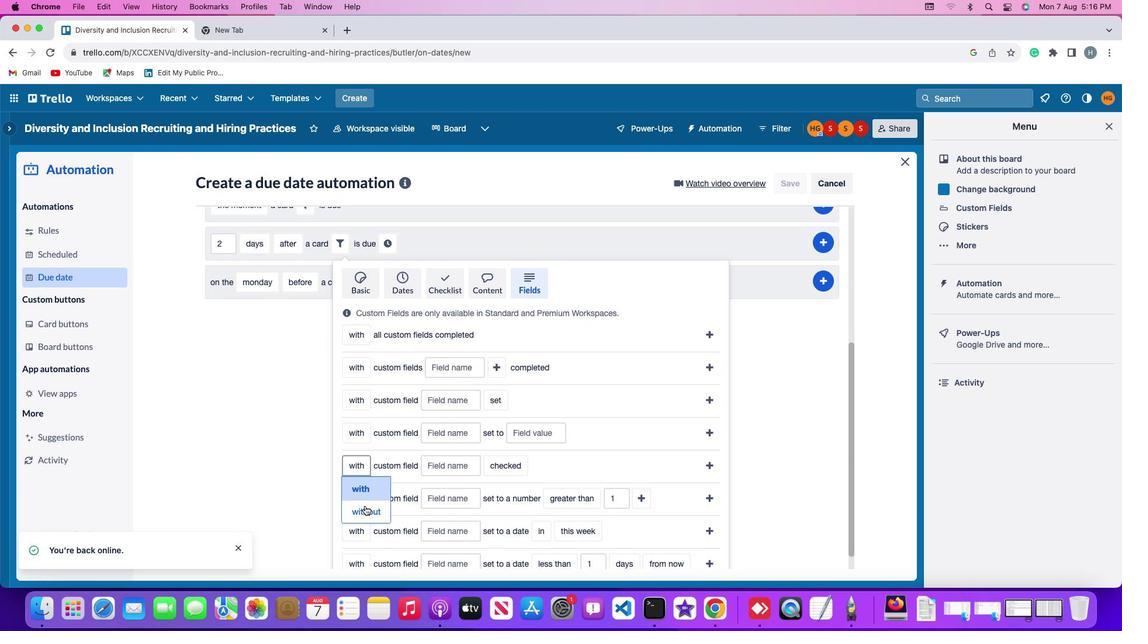 
Action: Mouse moved to (455, 466)
Screenshot: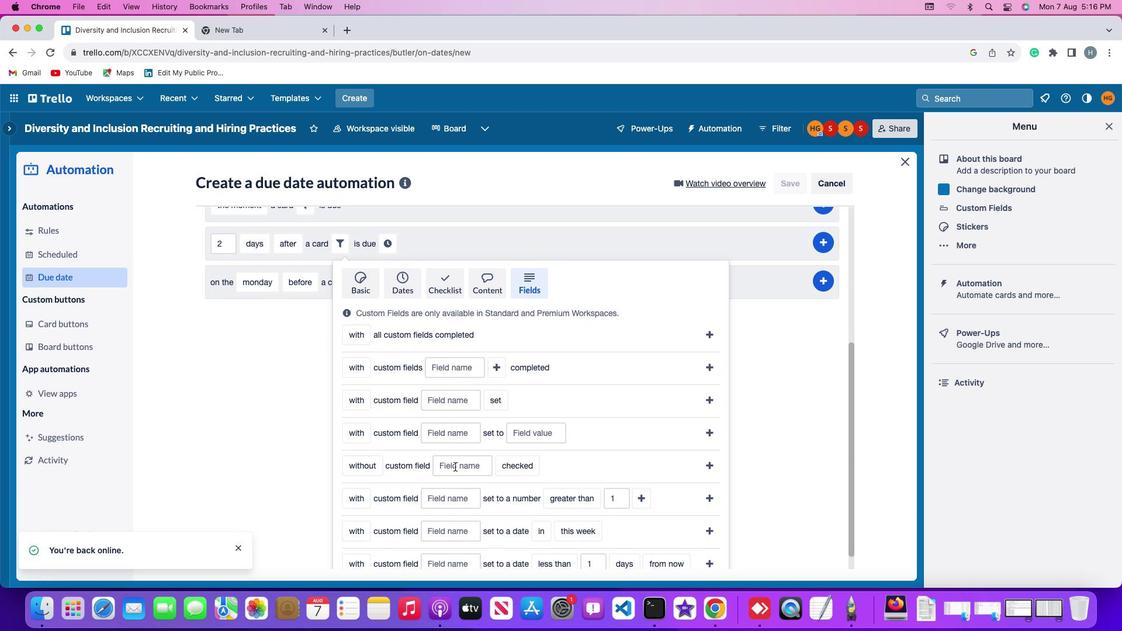 
Action: Mouse pressed left at (455, 466)
Screenshot: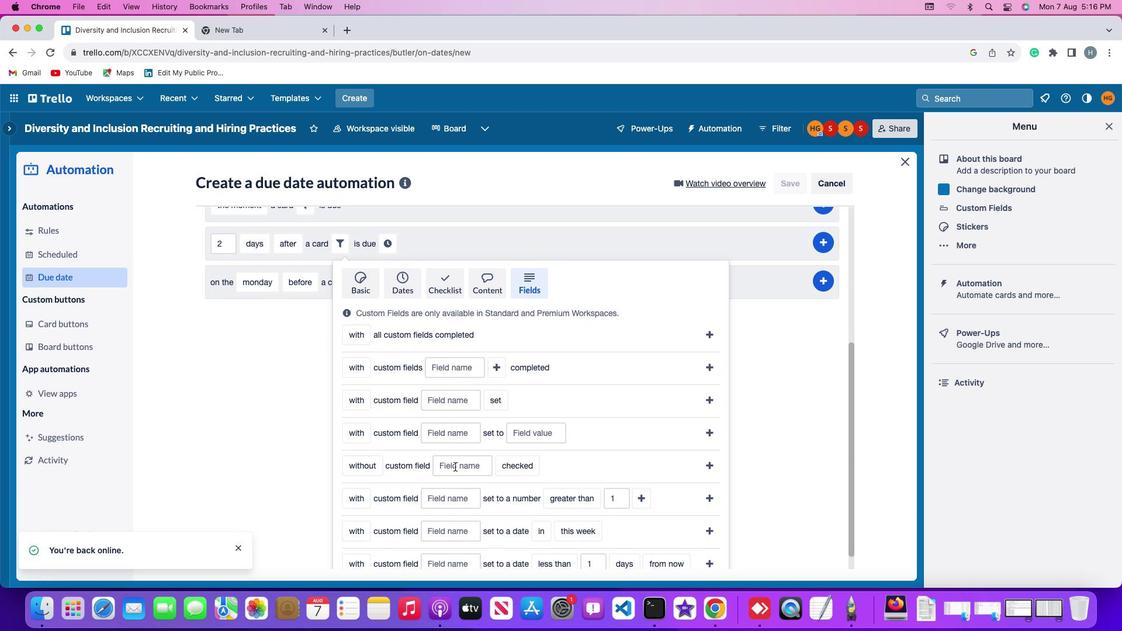 
Action: Mouse moved to (457, 464)
Screenshot: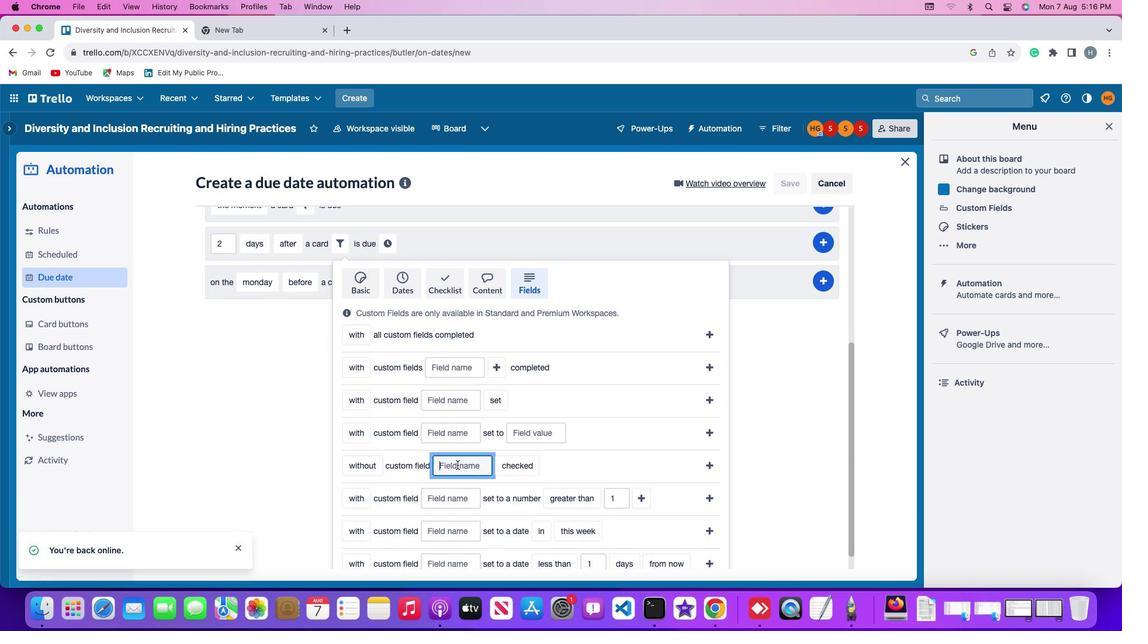 
Action: Key pressed Key.shift'R''e''s''u''m''e'
Screenshot: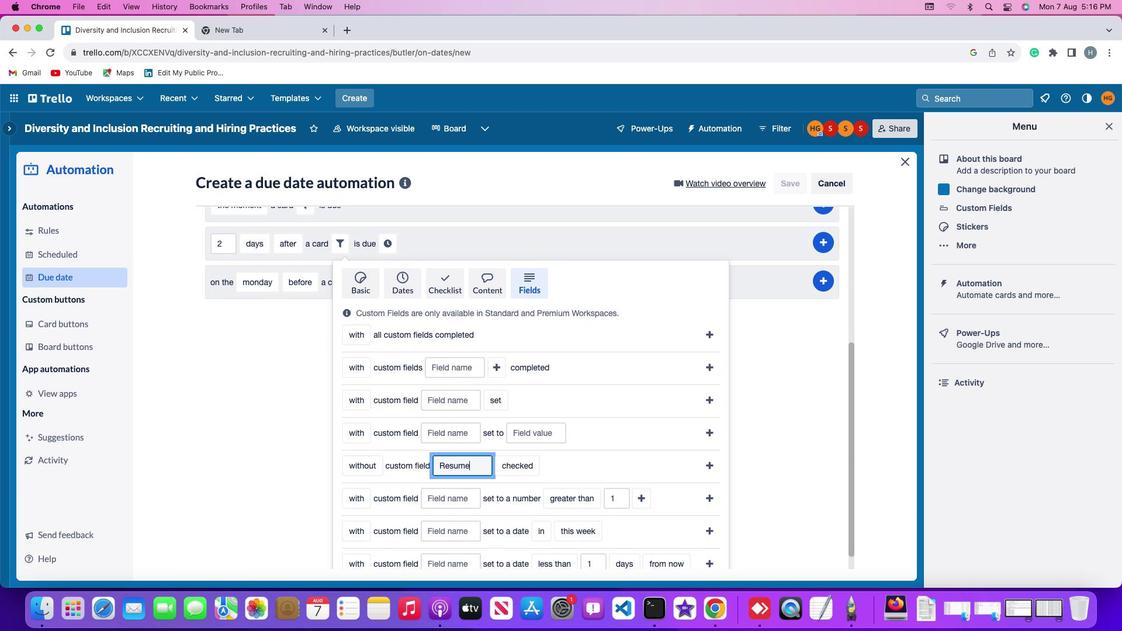 
Action: Mouse moved to (535, 466)
Screenshot: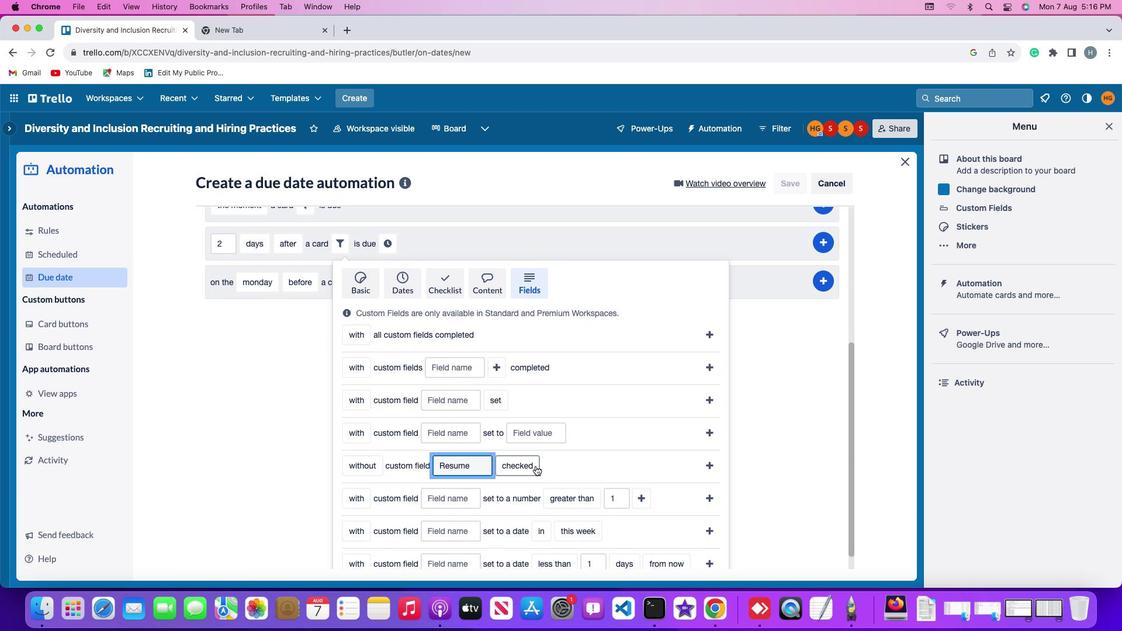 
Action: Mouse pressed left at (535, 466)
Screenshot: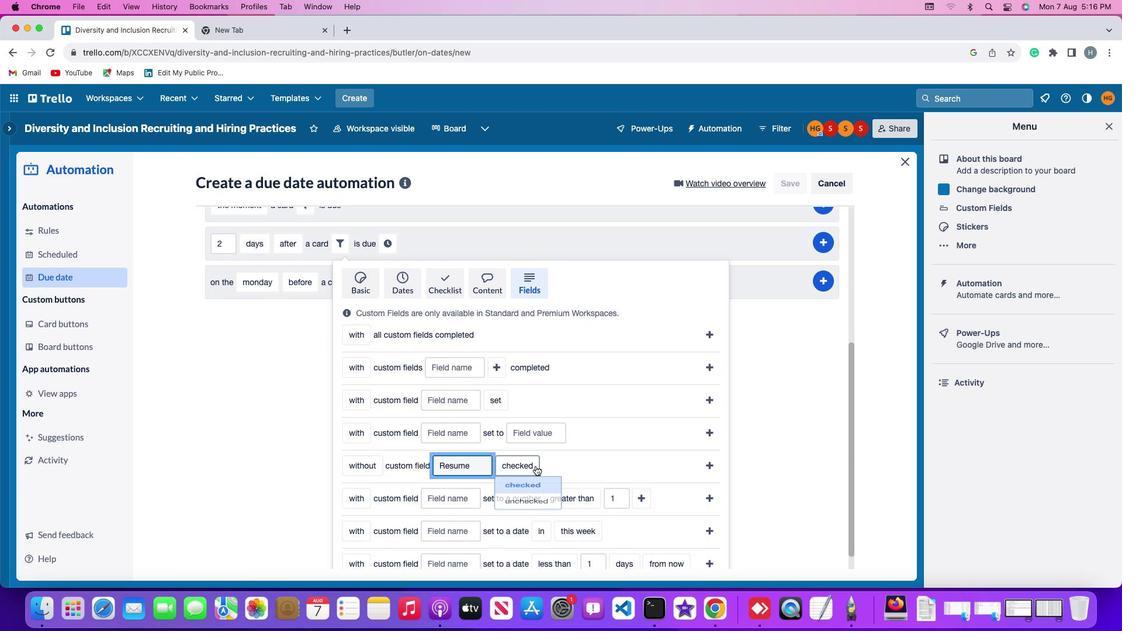 
Action: Mouse moved to (528, 483)
Screenshot: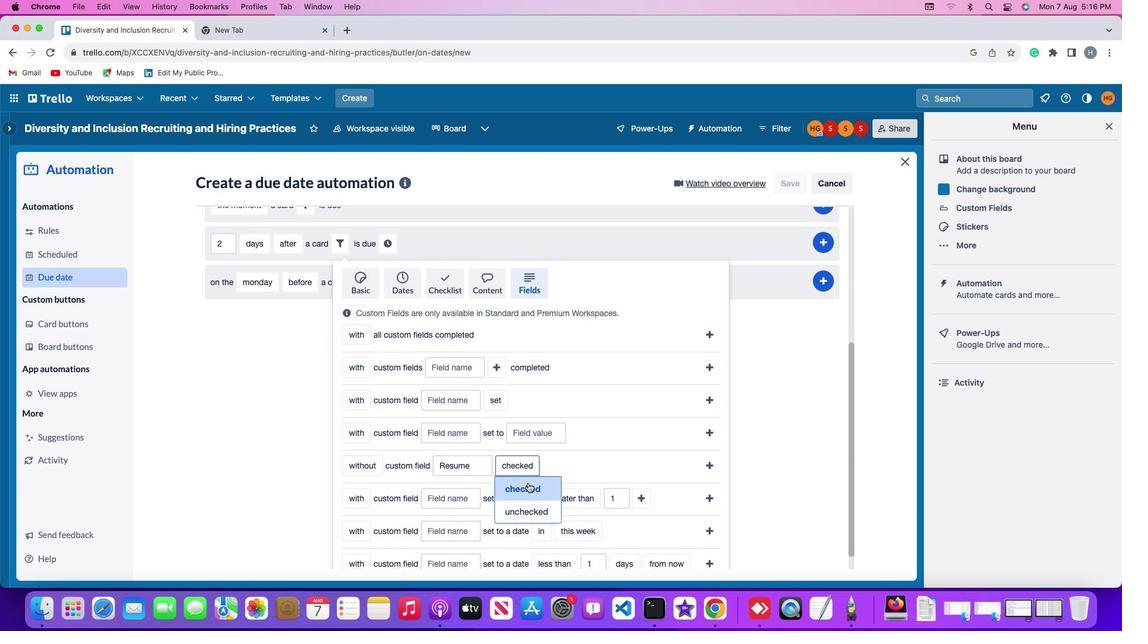 
Action: Mouse pressed left at (528, 483)
Screenshot: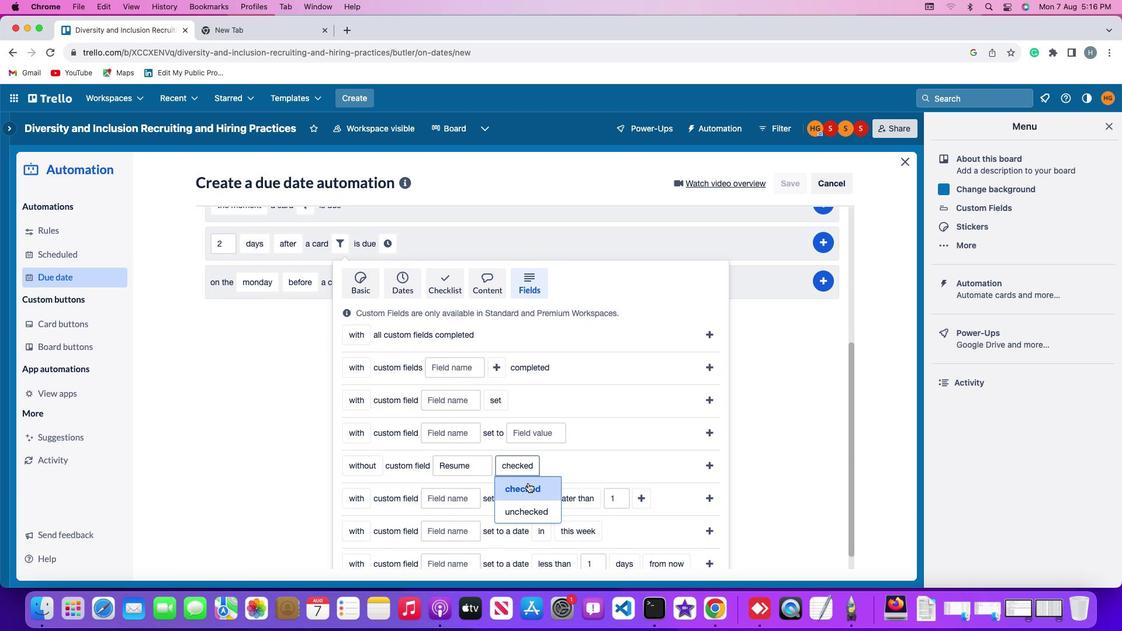
Action: Mouse moved to (715, 464)
Screenshot: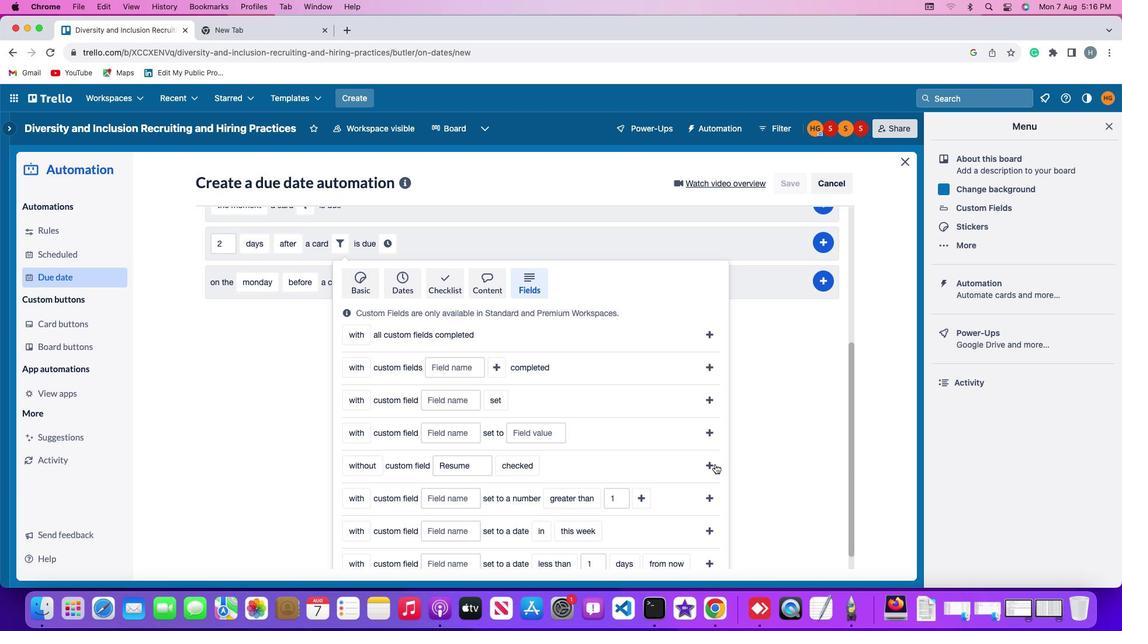 
Action: Mouse pressed left at (715, 464)
Screenshot: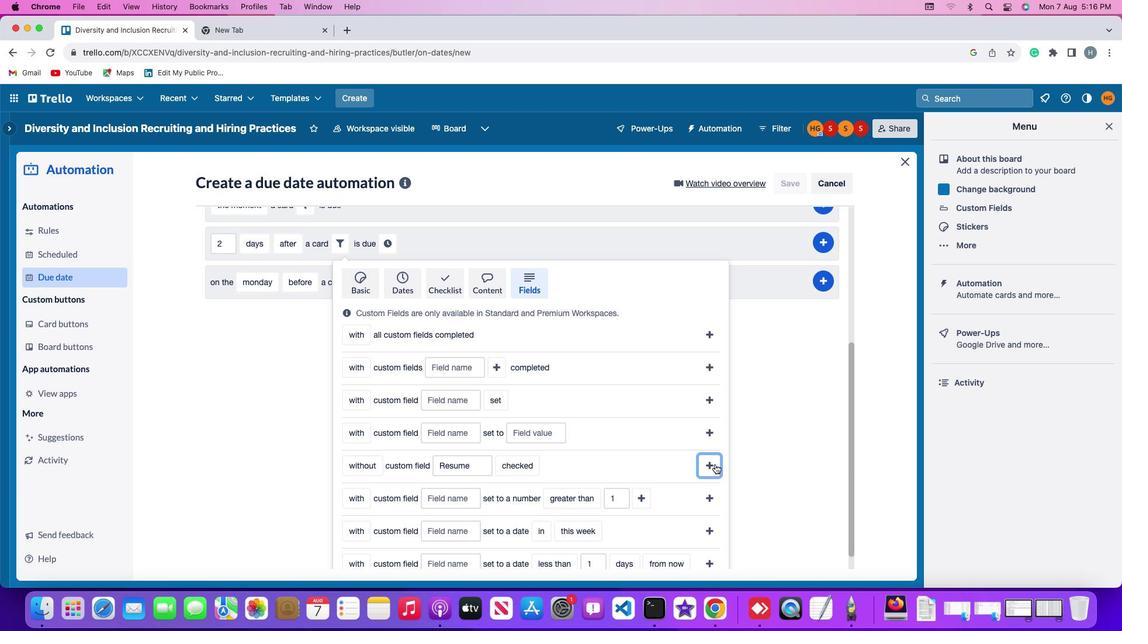 
Action: Mouse moved to (564, 471)
Screenshot: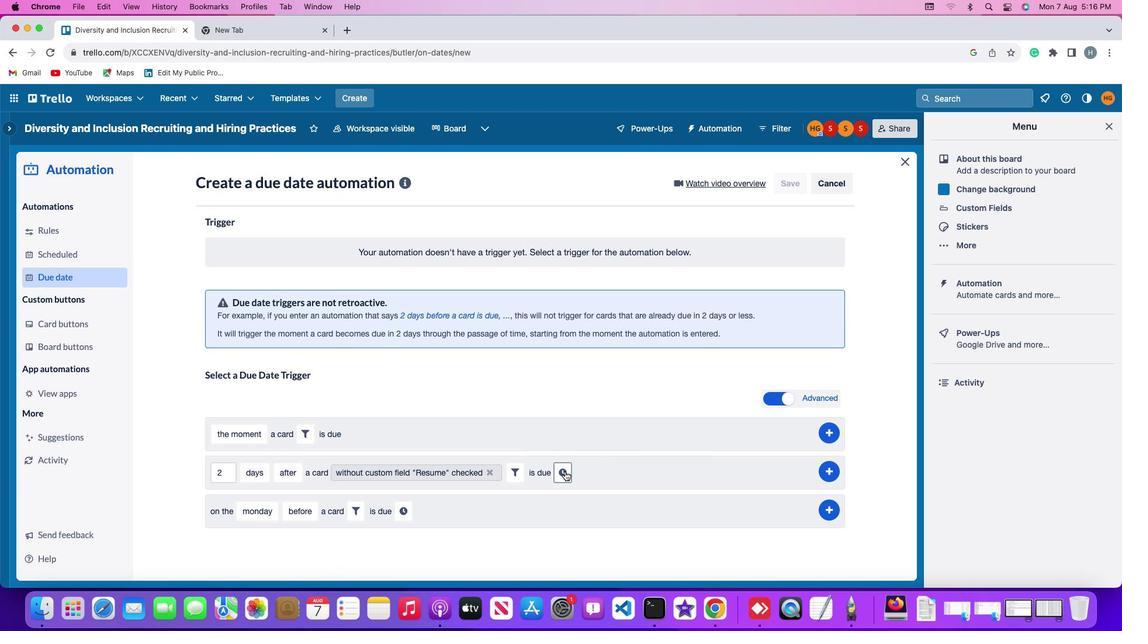 
Action: Mouse pressed left at (564, 471)
Screenshot: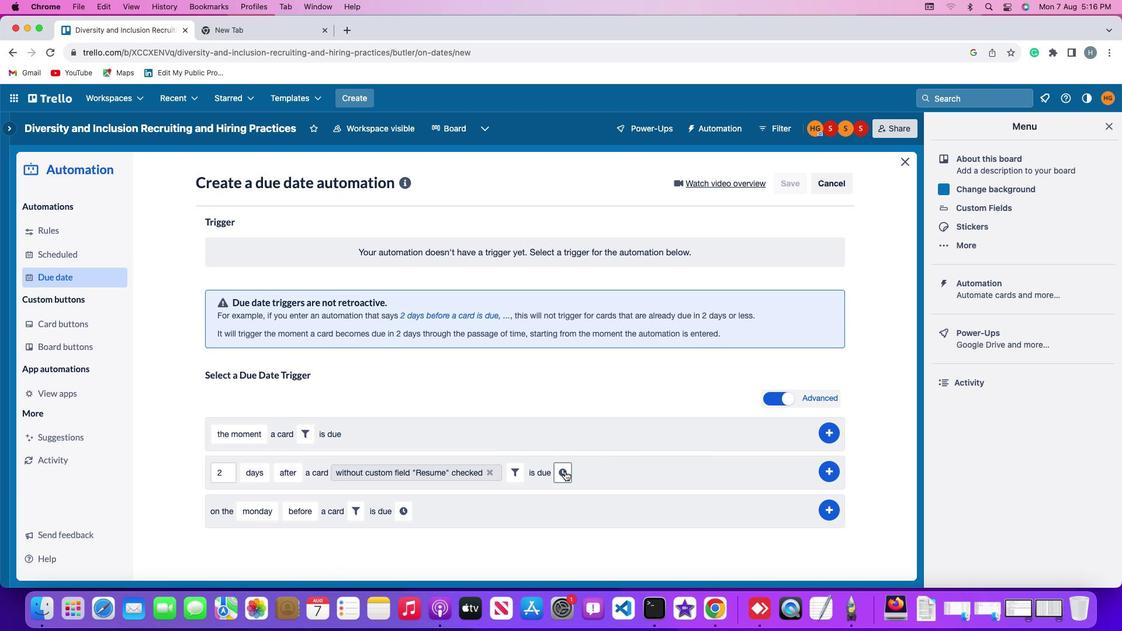 
Action: Mouse moved to (588, 476)
Screenshot: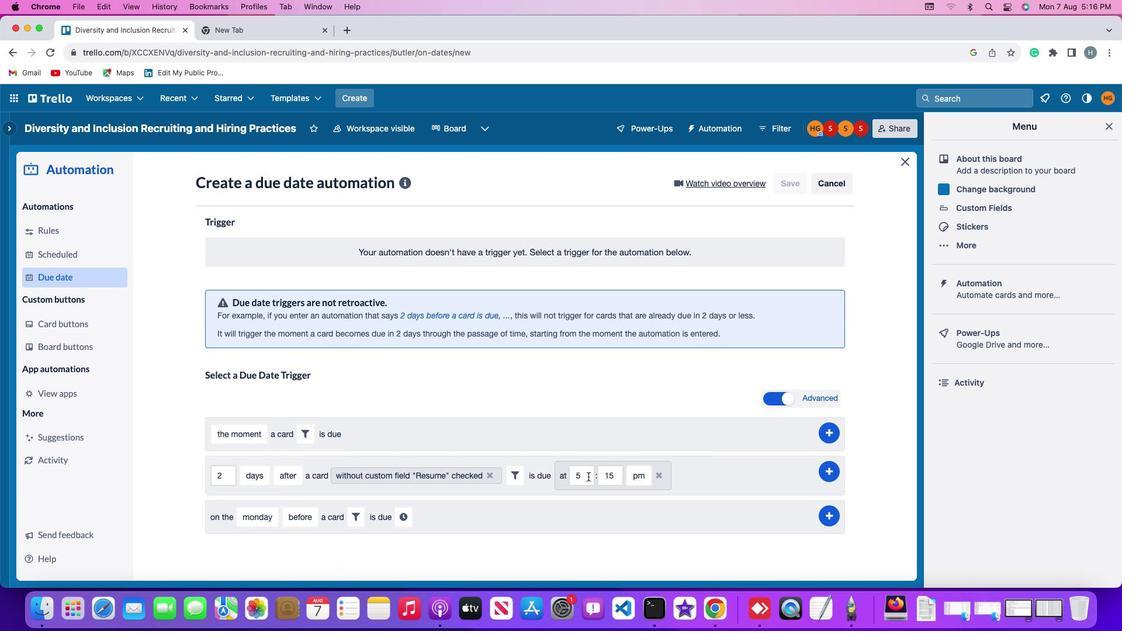 
Action: Mouse pressed left at (588, 476)
Screenshot: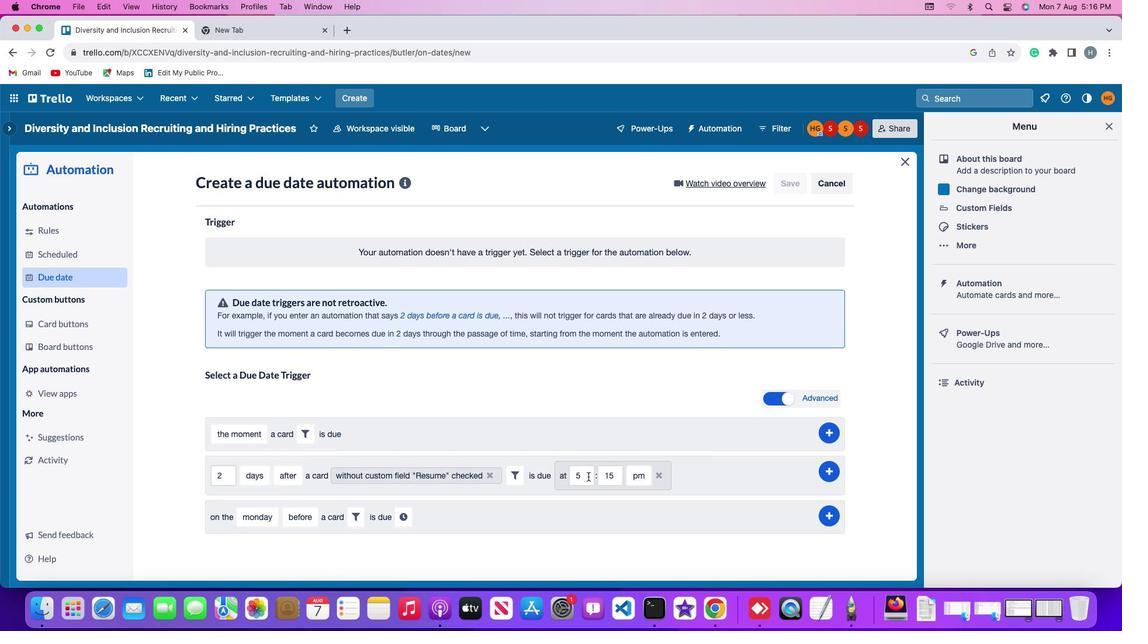 
Action: Mouse moved to (588, 476)
Screenshot: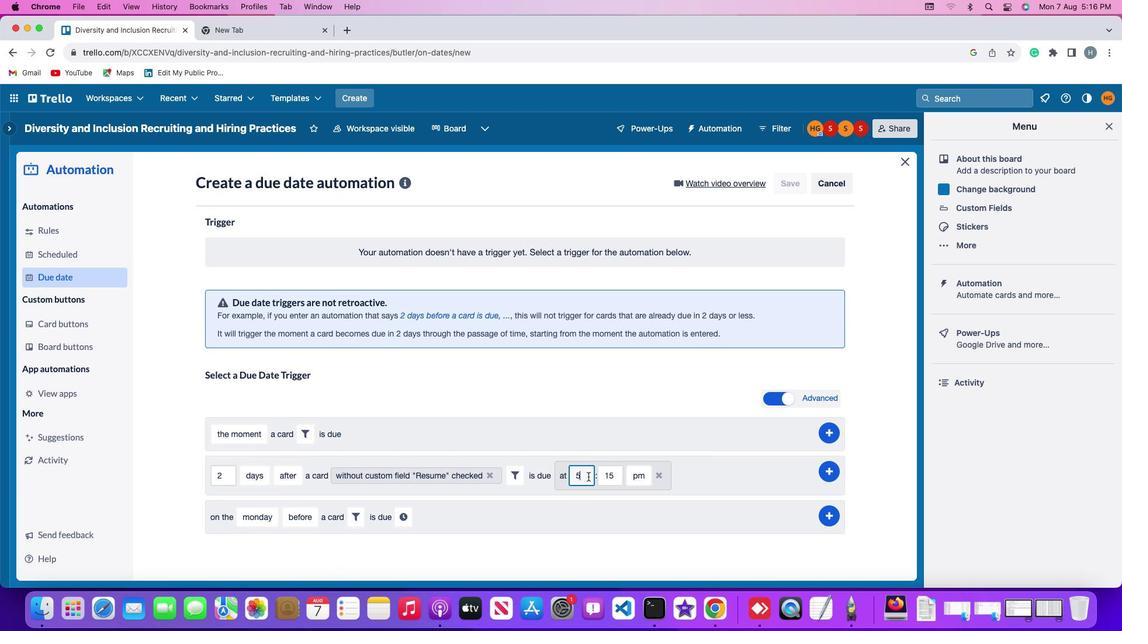 
Action: Key pressed Key.backspaceKey.backspace'1''1'
Screenshot: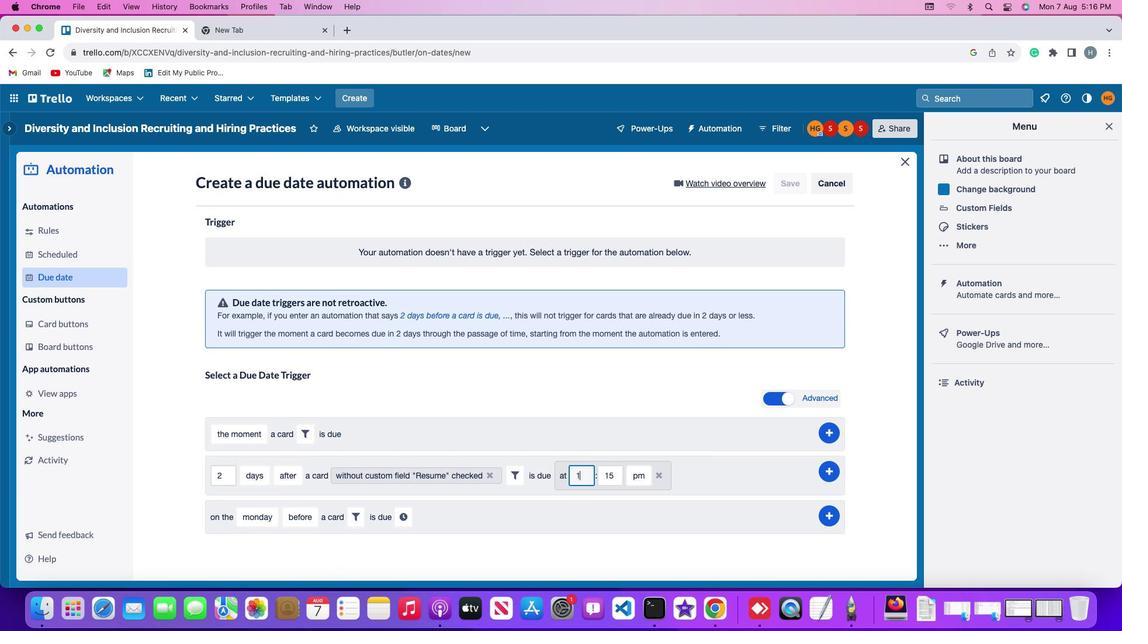 
Action: Mouse moved to (616, 477)
Screenshot: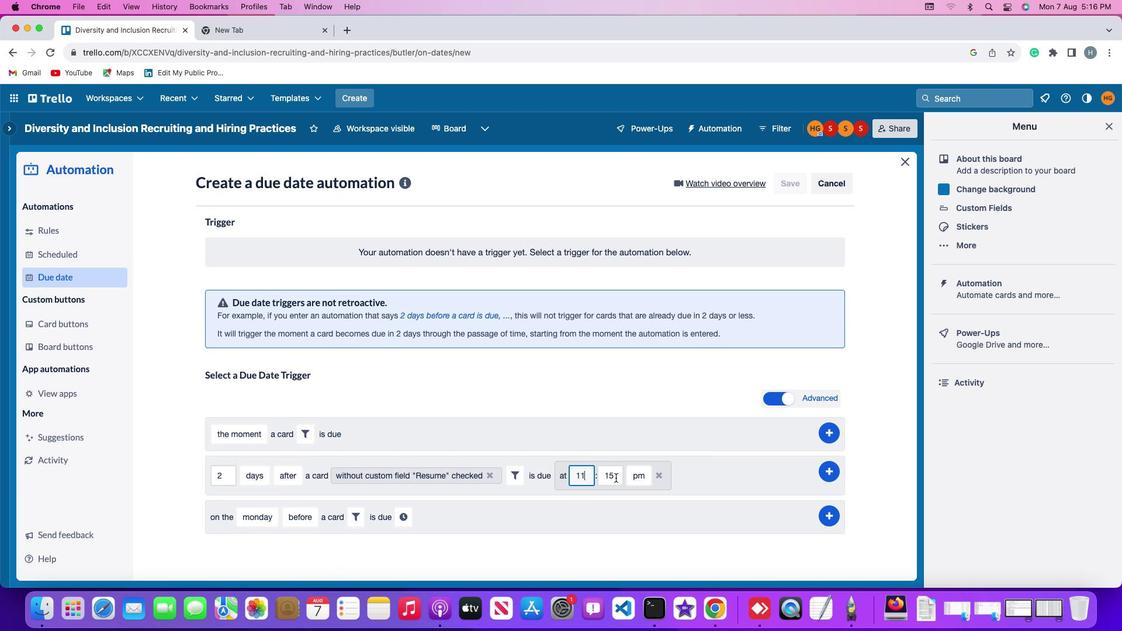 
Action: Mouse pressed left at (616, 477)
Screenshot: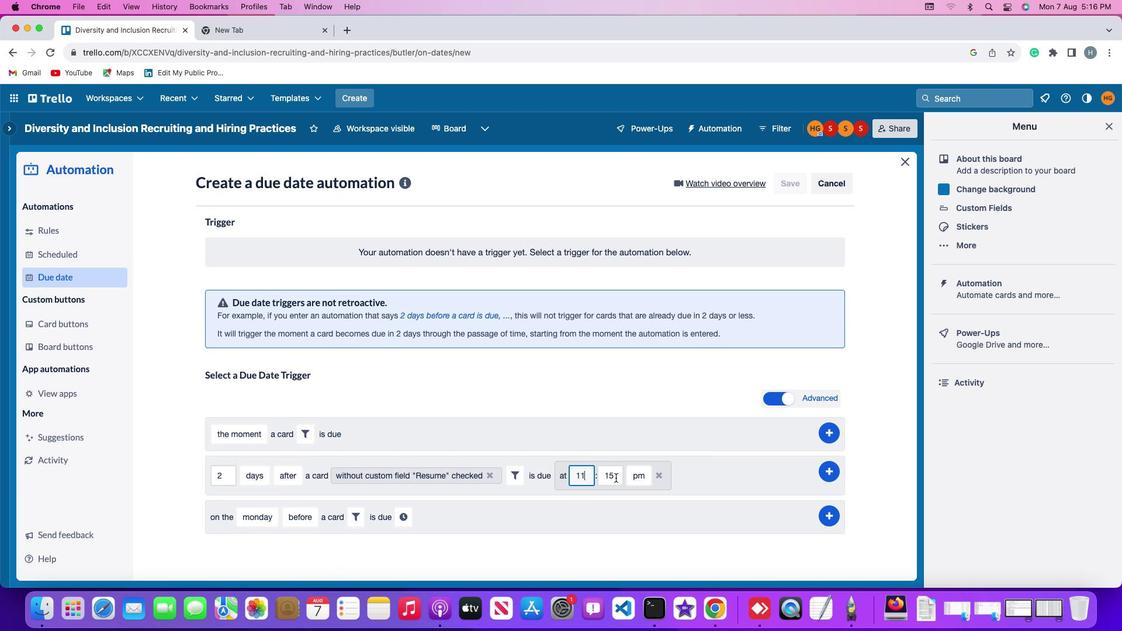 
Action: Mouse moved to (616, 477)
Screenshot: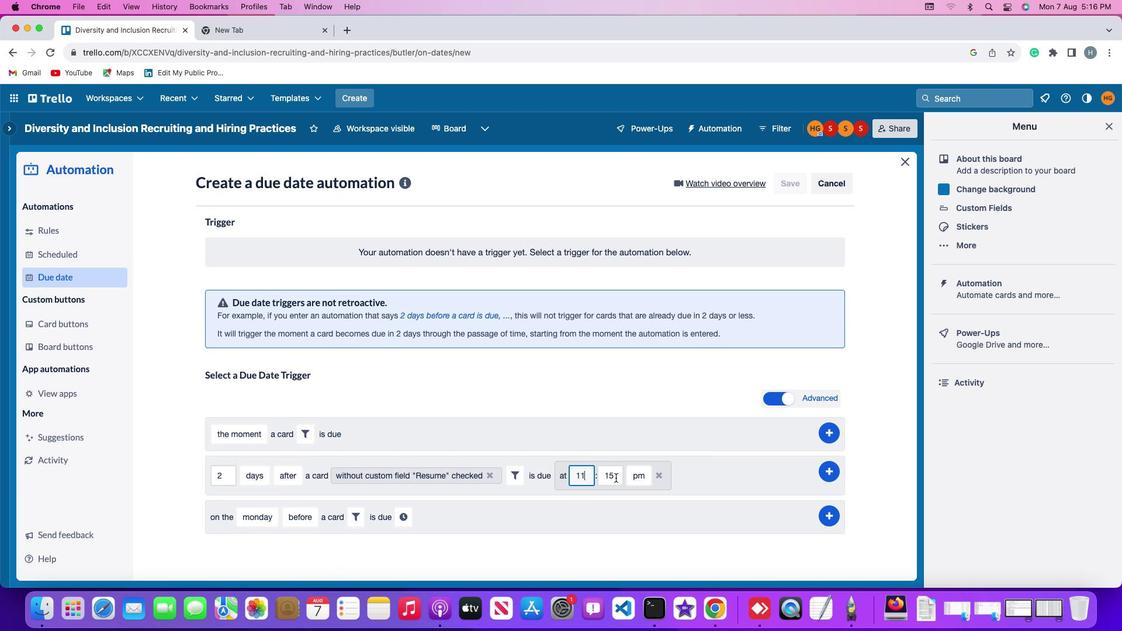 
Action: Key pressed Key.backspaceKey.backspaceKey.backspace'0''0'
Screenshot: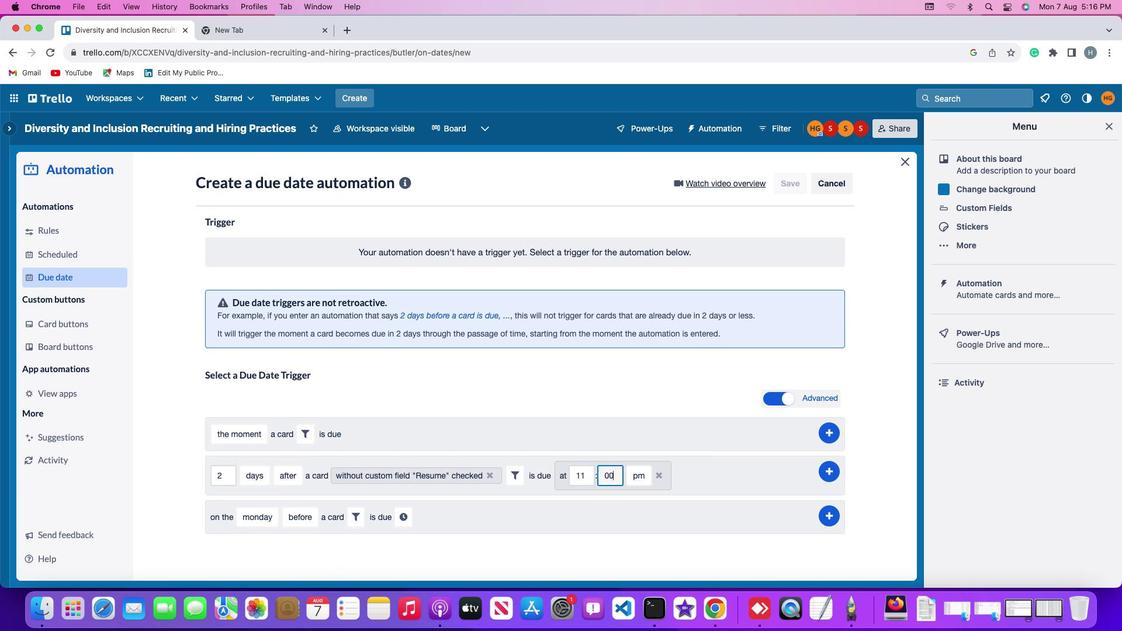 
Action: Mouse moved to (638, 480)
Screenshot: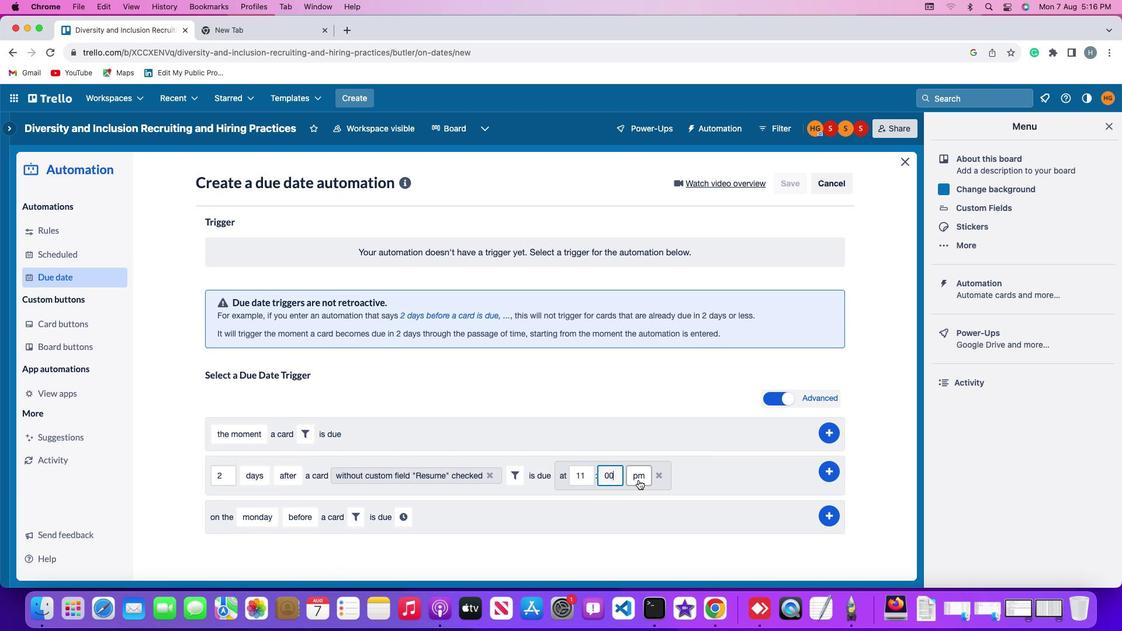 
Action: Mouse pressed left at (638, 480)
Screenshot: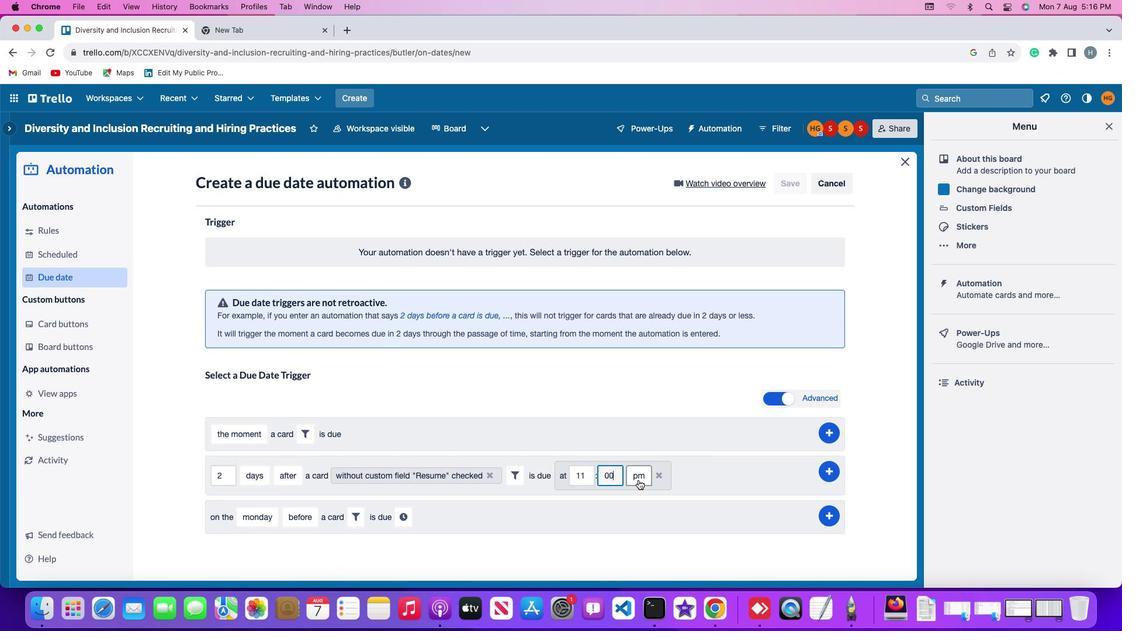 
Action: Mouse moved to (643, 497)
Screenshot: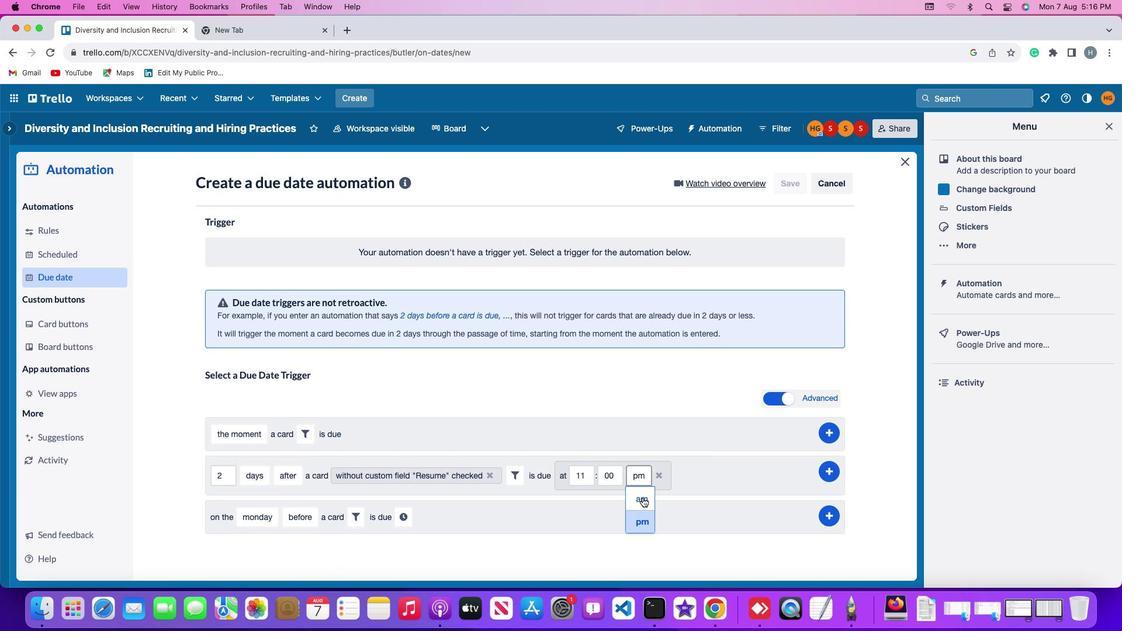 
Action: Mouse pressed left at (643, 497)
Screenshot: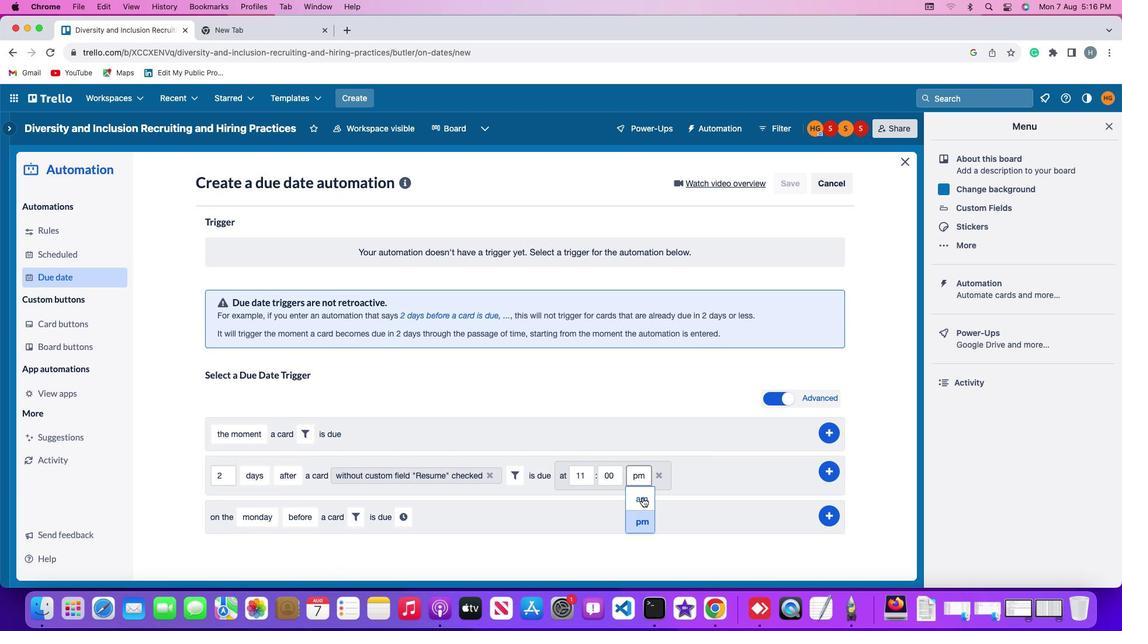 
Action: Mouse moved to (830, 471)
Screenshot: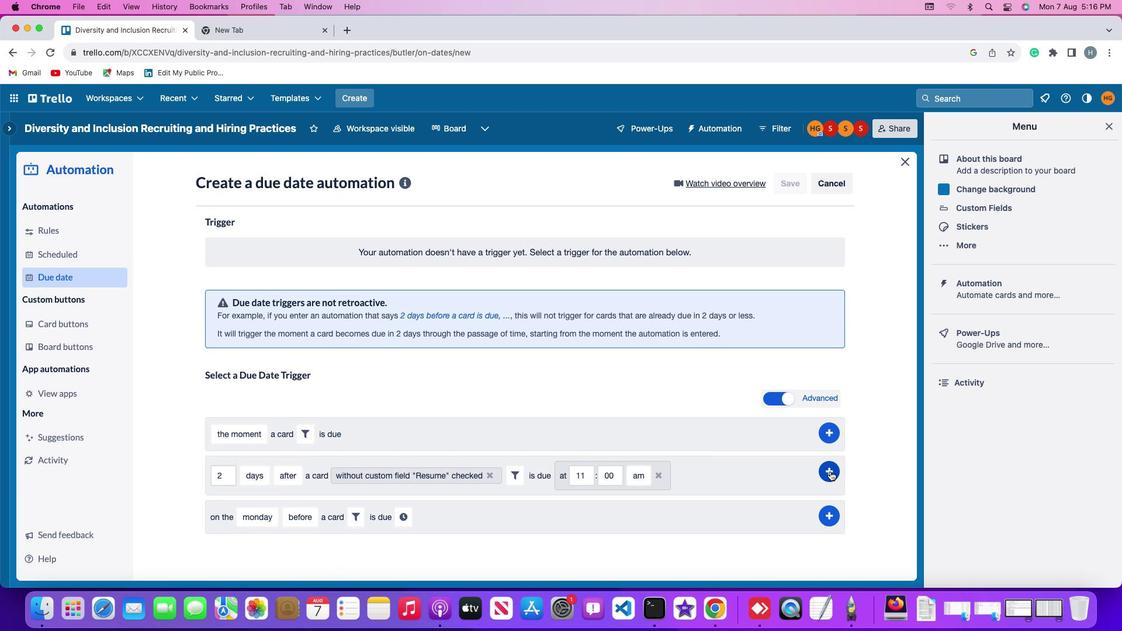 
Action: Mouse pressed left at (830, 471)
Screenshot: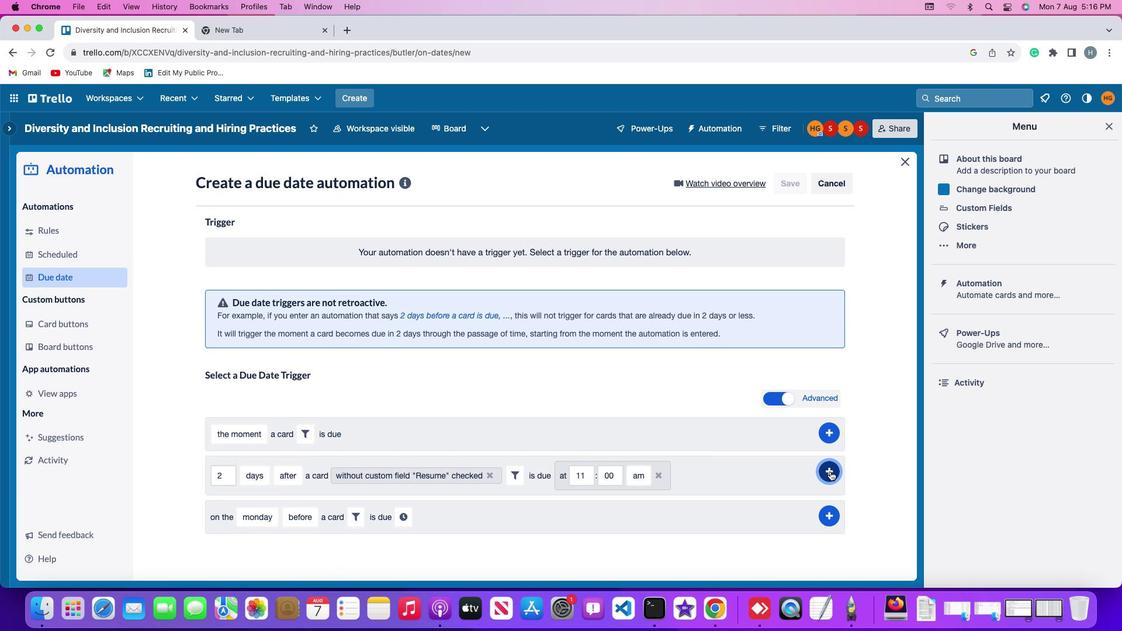 
Action: Mouse moved to (878, 357)
Screenshot: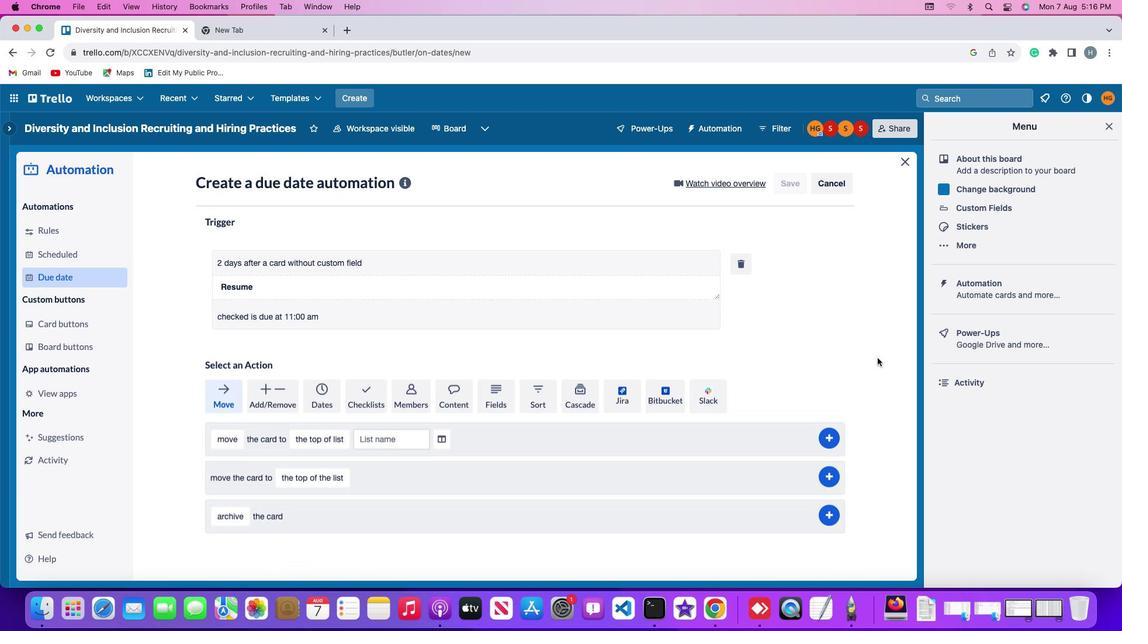 
